 Task: Find accommodations in Fryazevo, Russia, from 7th to 15th July for 6 guests, with a price range of ₹15,000 to ₹20,000, and 3 bedrooms.
Action: Mouse moved to (568, 129)
Screenshot: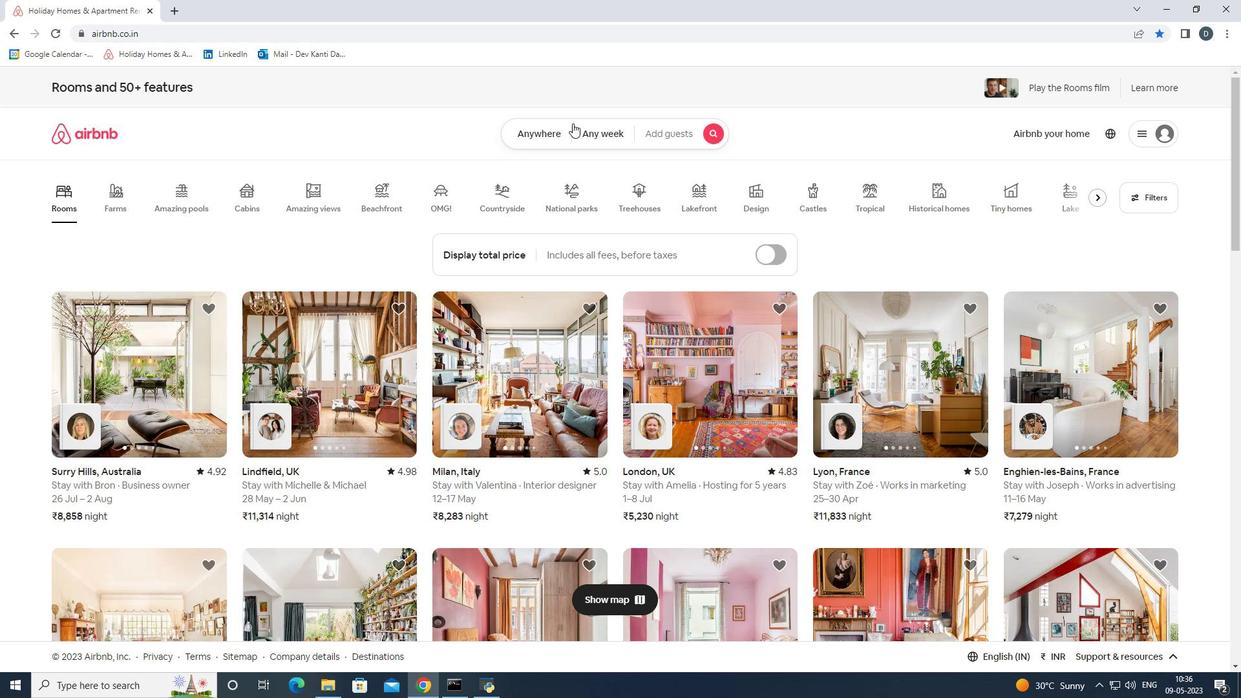 
Action: Mouse pressed left at (568, 129)
Screenshot: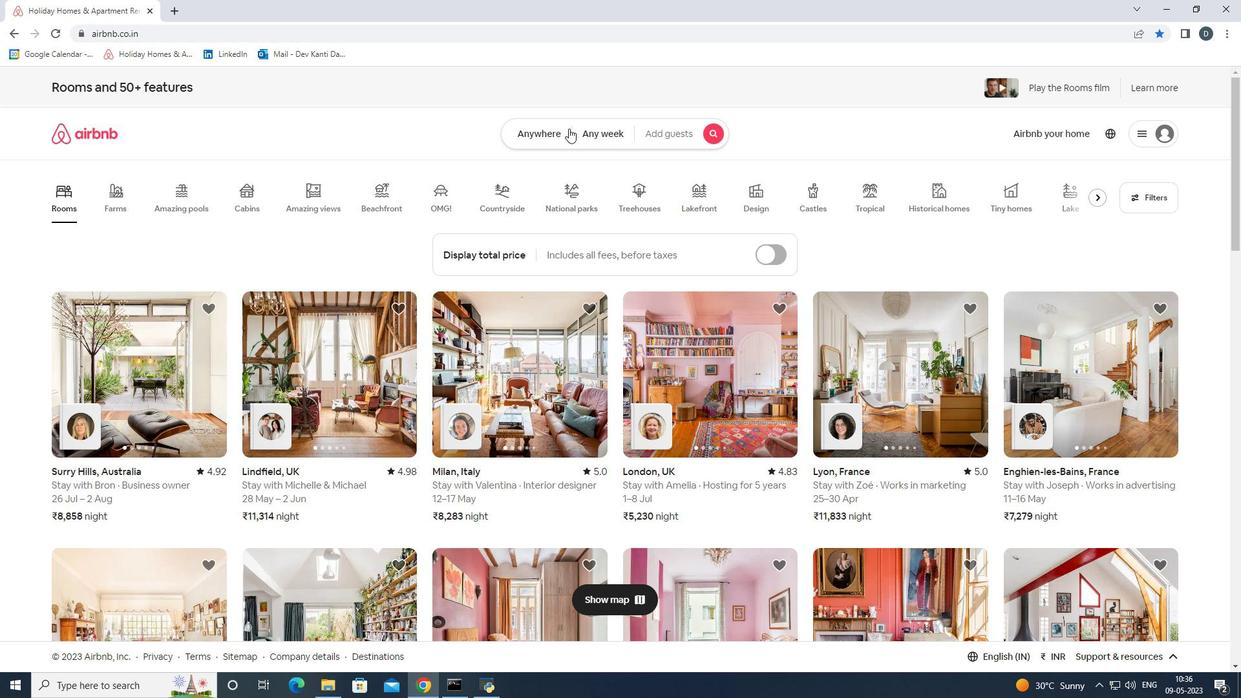 
Action: Mouse moved to (471, 177)
Screenshot: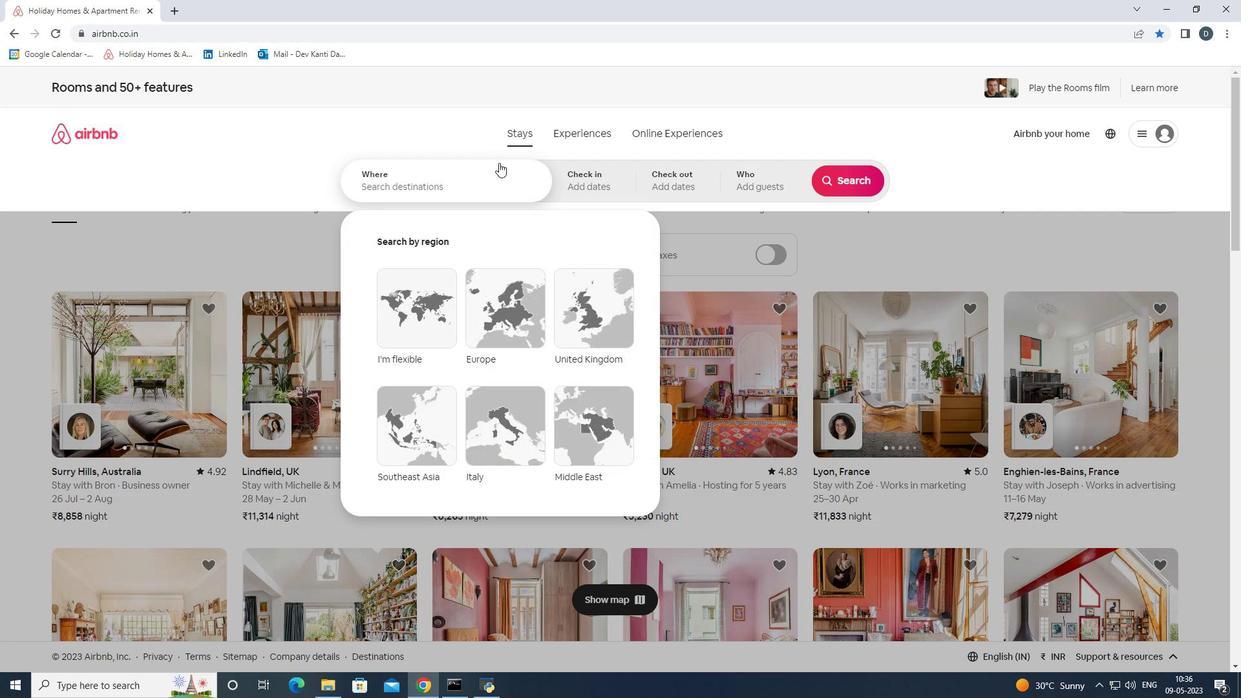 
Action: Mouse pressed left at (471, 177)
Screenshot: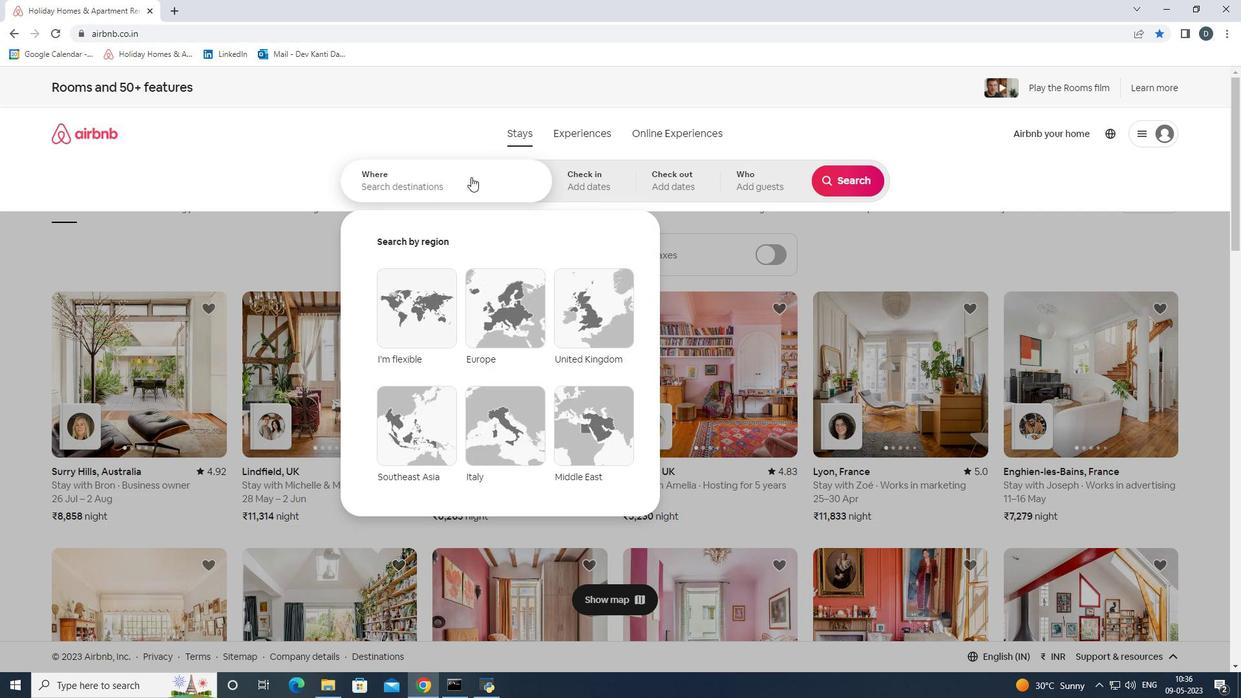 
Action: Mouse moved to (468, 179)
Screenshot: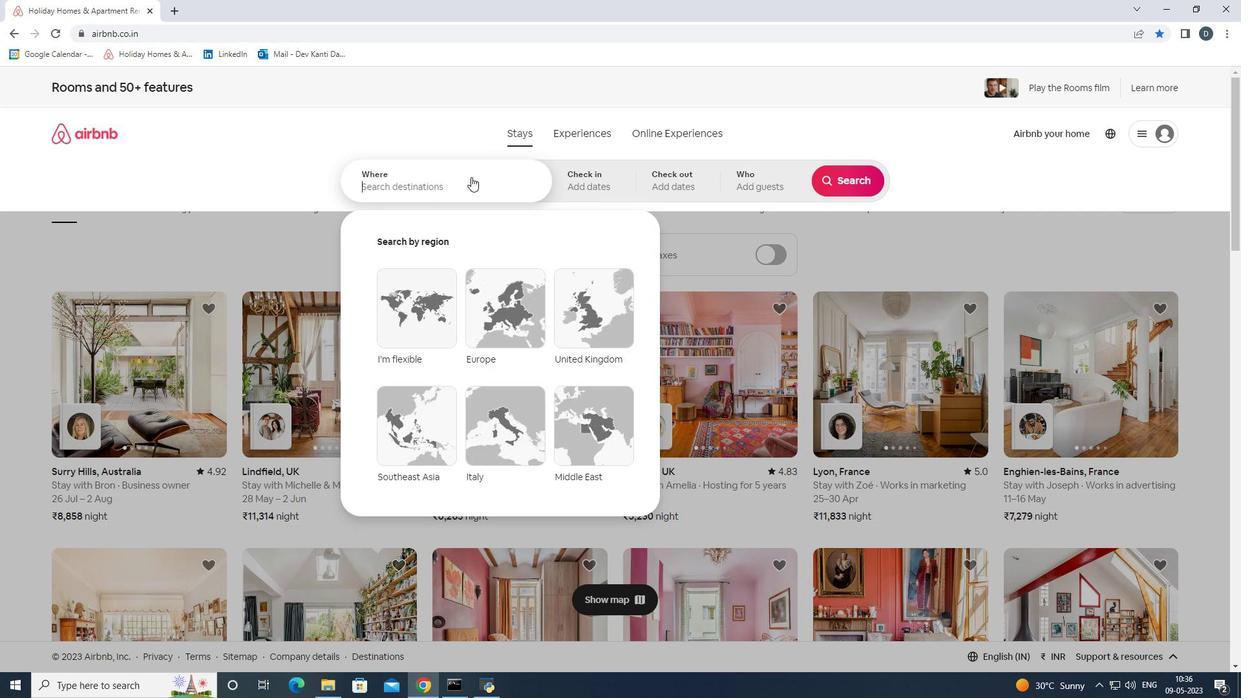 
Action: Key pressed <Key.shift>Fryazevo,<Key.shift>Russia<Key.enter>
Screenshot: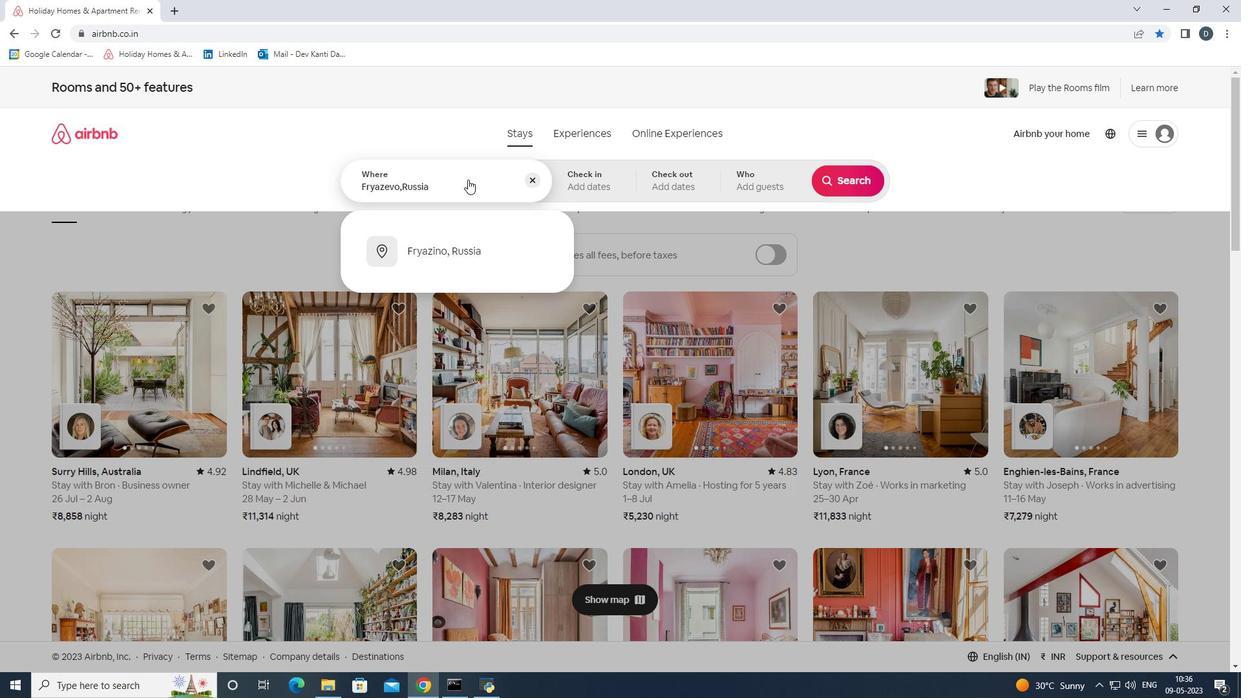 
Action: Mouse moved to (841, 281)
Screenshot: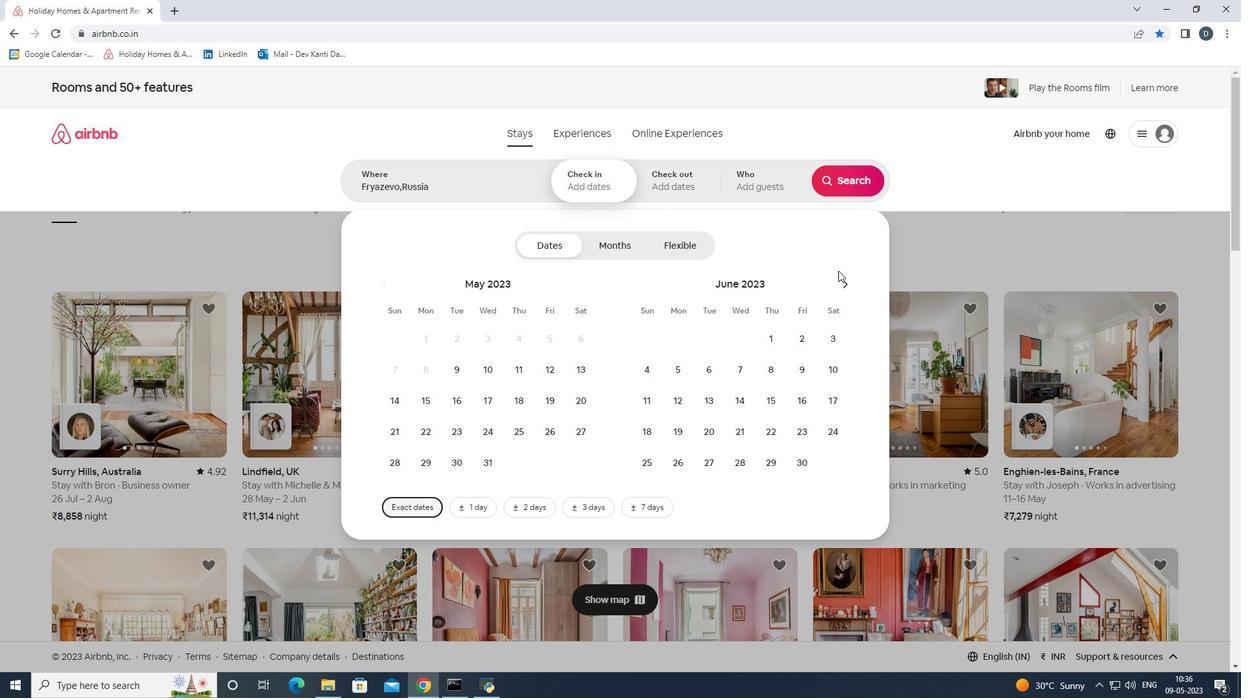 
Action: Mouse pressed left at (841, 281)
Screenshot: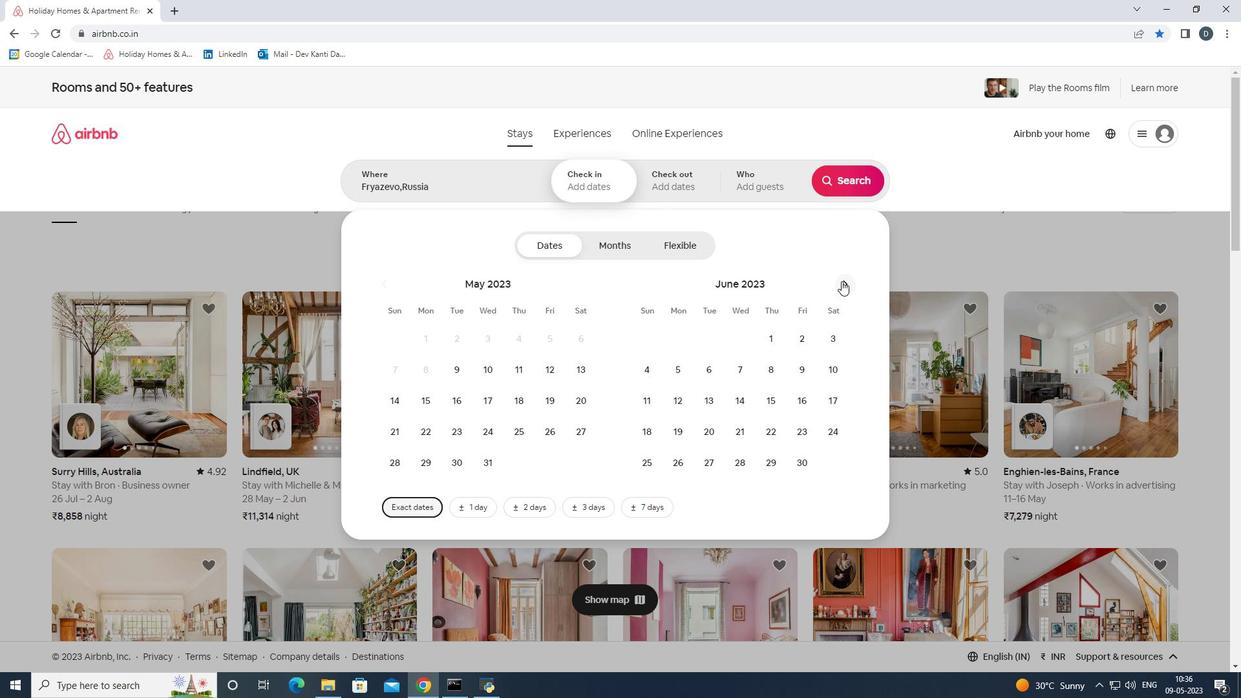 
Action: Mouse moved to (797, 366)
Screenshot: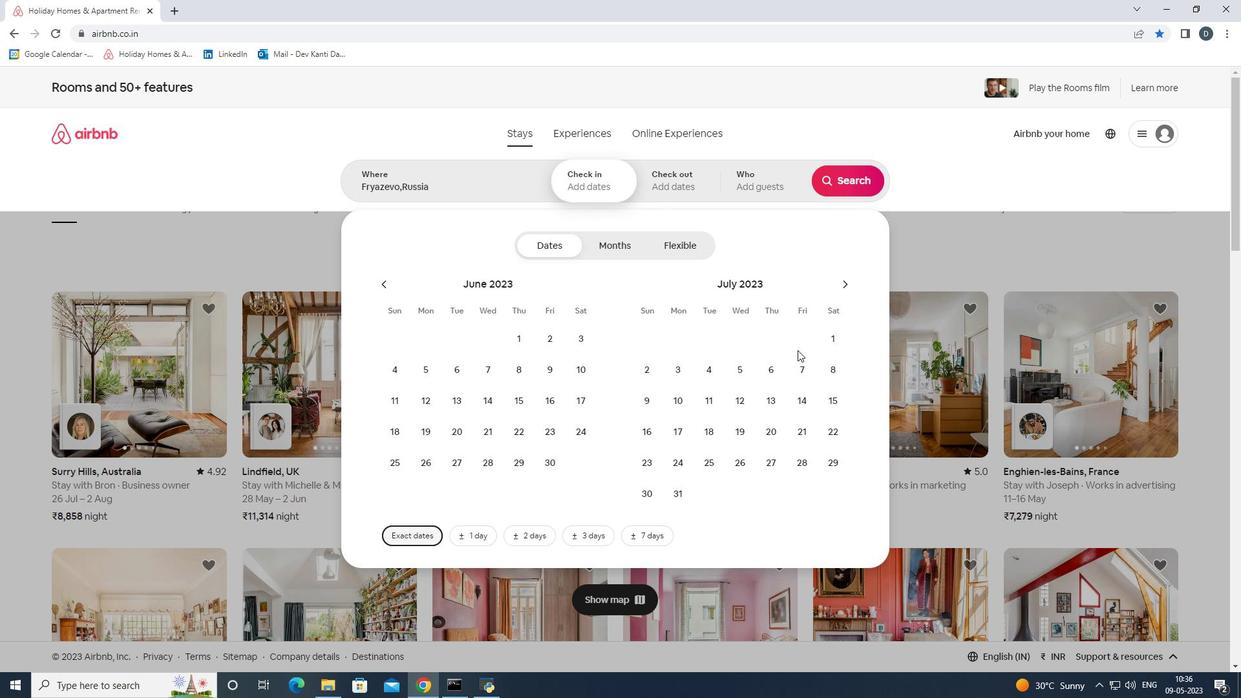 
Action: Mouse pressed left at (797, 366)
Screenshot: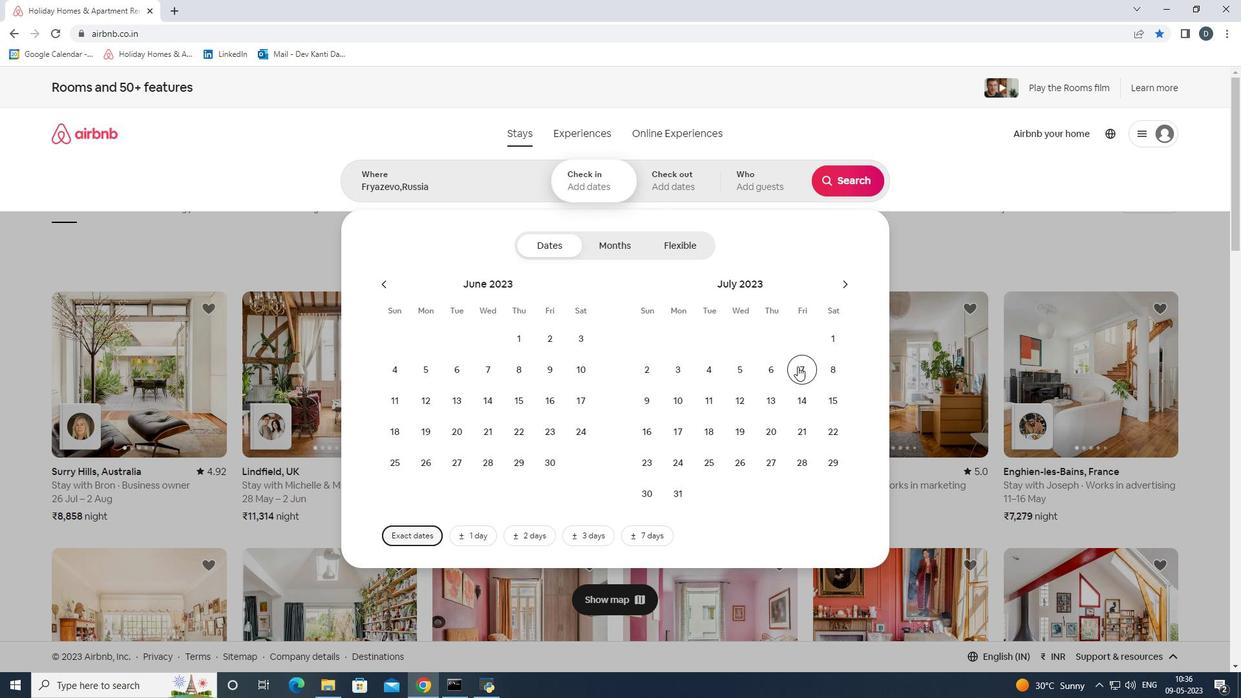 
Action: Mouse moved to (823, 402)
Screenshot: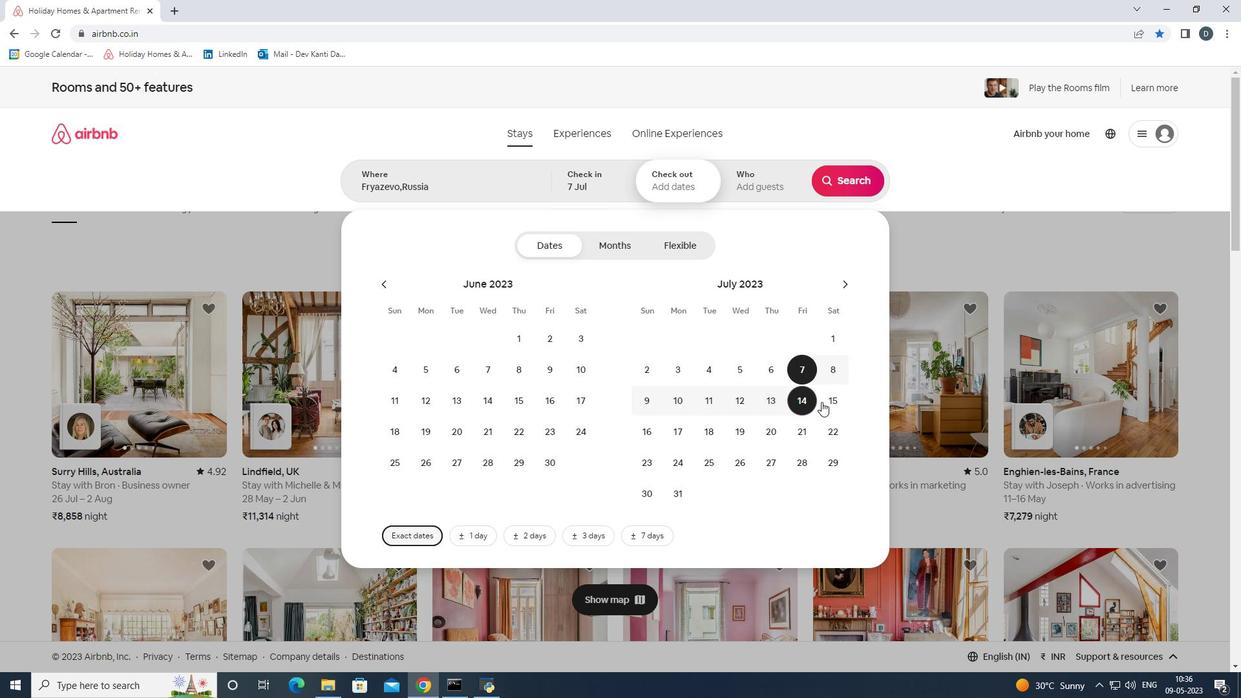 
Action: Mouse pressed left at (823, 402)
Screenshot: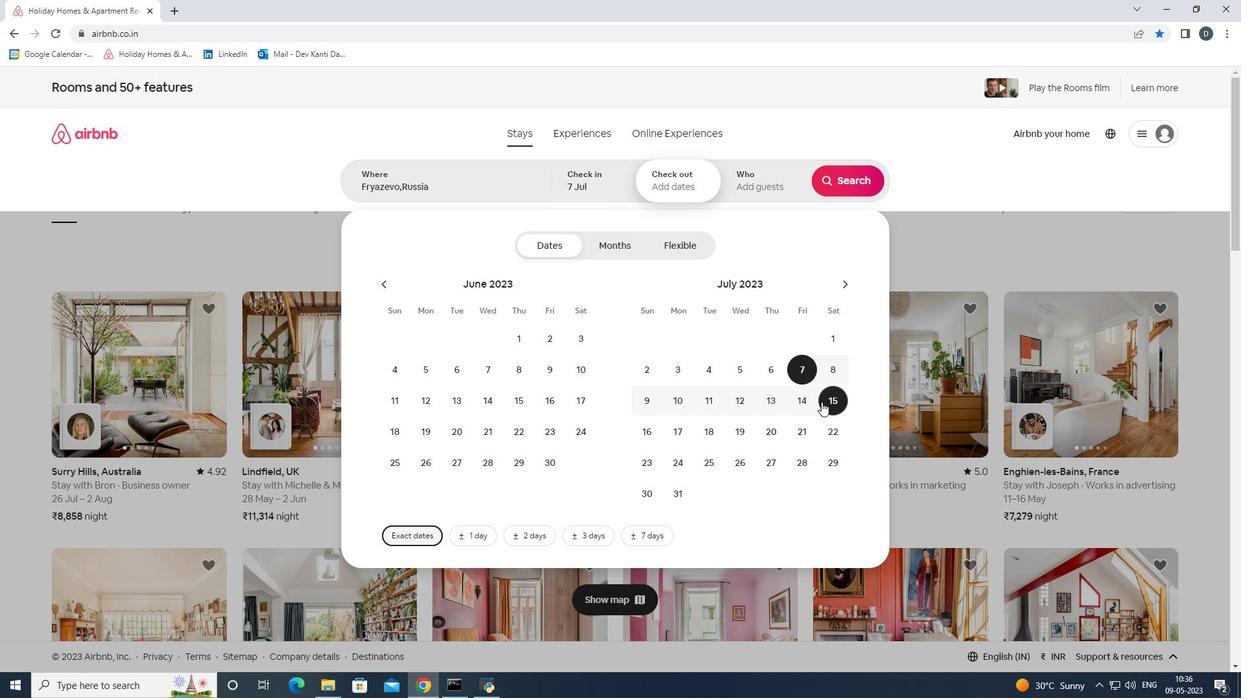 
Action: Mouse moved to (773, 194)
Screenshot: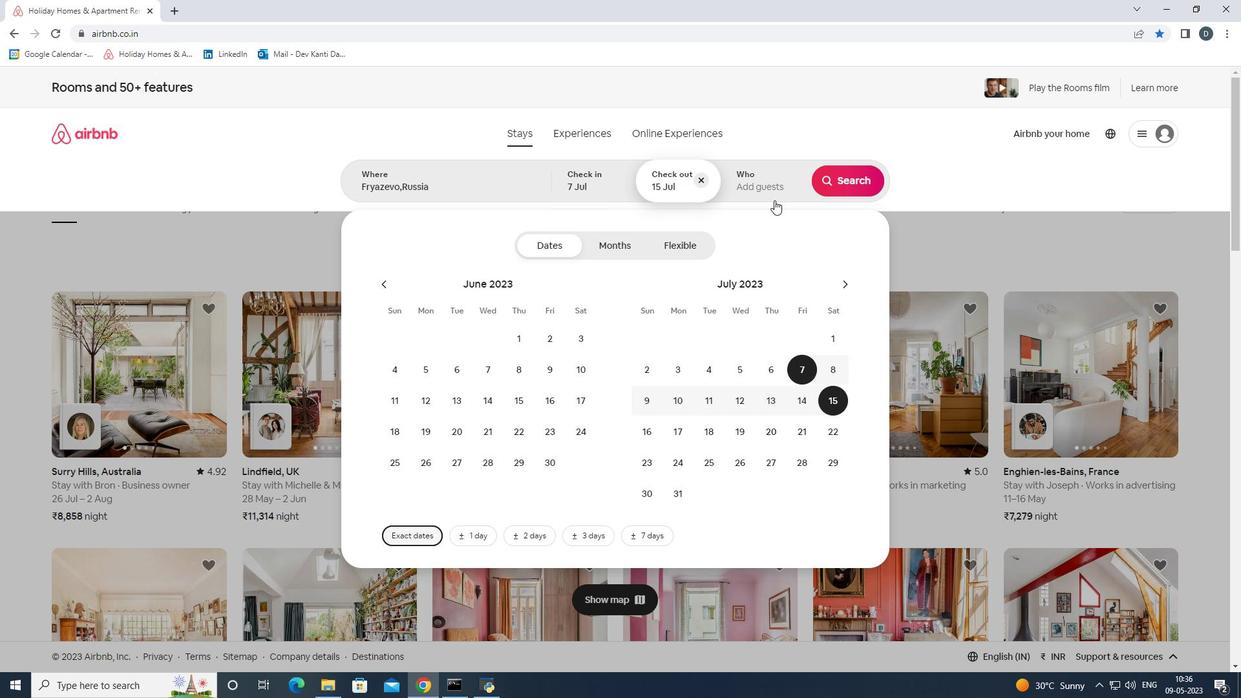 
Action: Mouse pressed left at (773, 194)
Screenshot: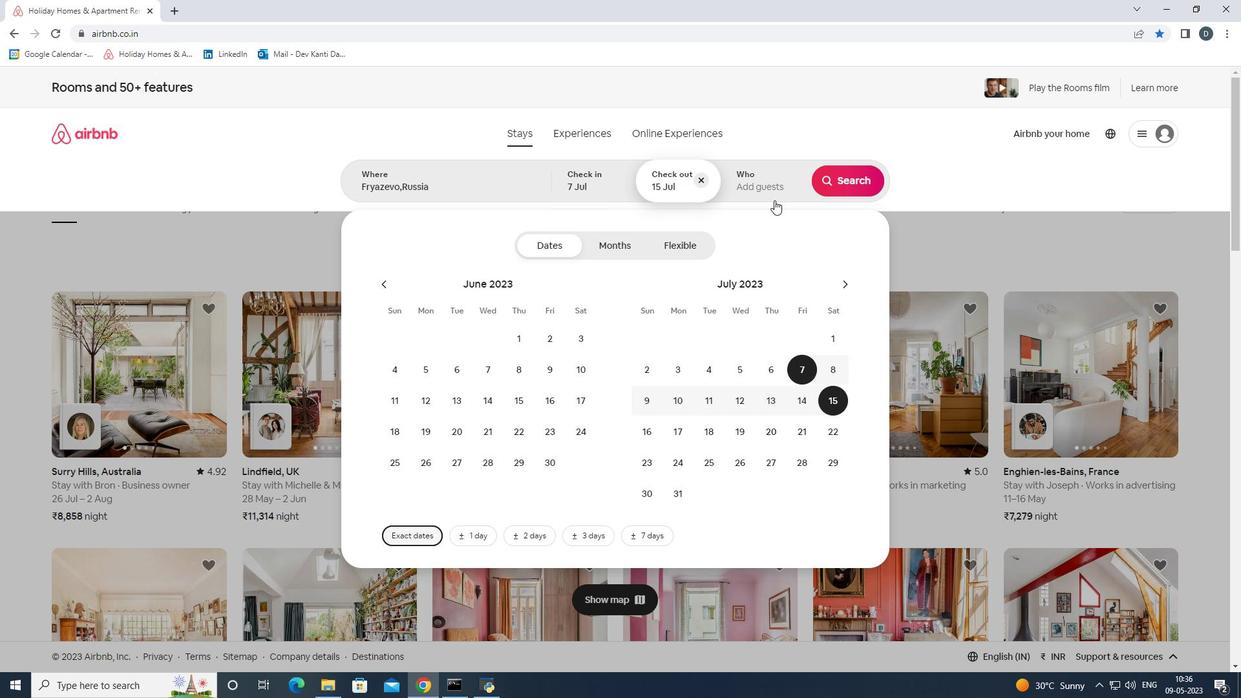 
Action: Mouse moved to (846, 255)
Screenshot: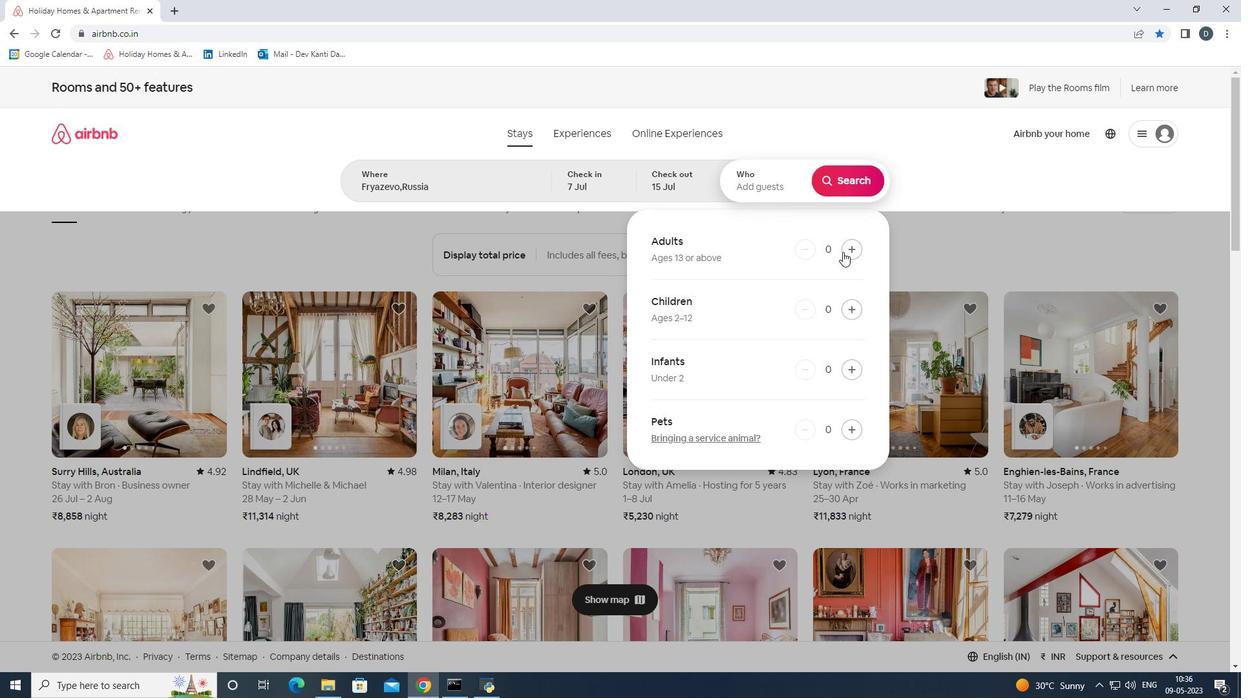 
Action: Mouse pressed left at (846, 255)
Screenshot: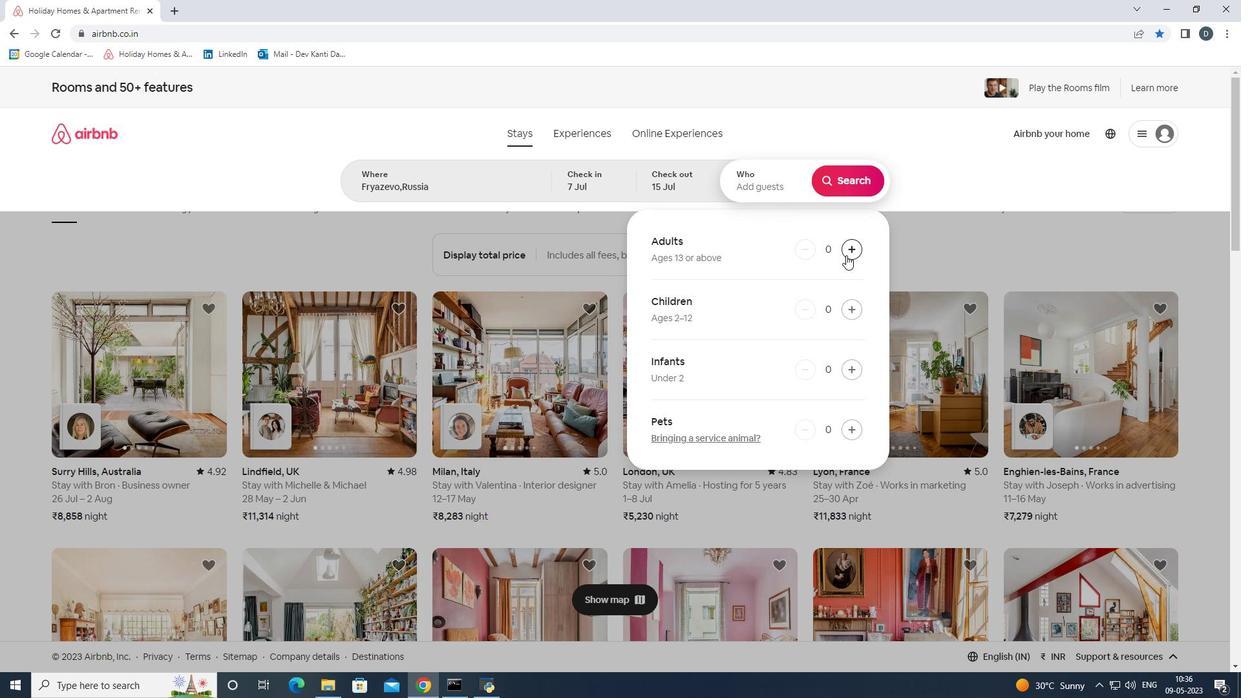 
Action: Mouse moved to (846, 255)
Screenshot: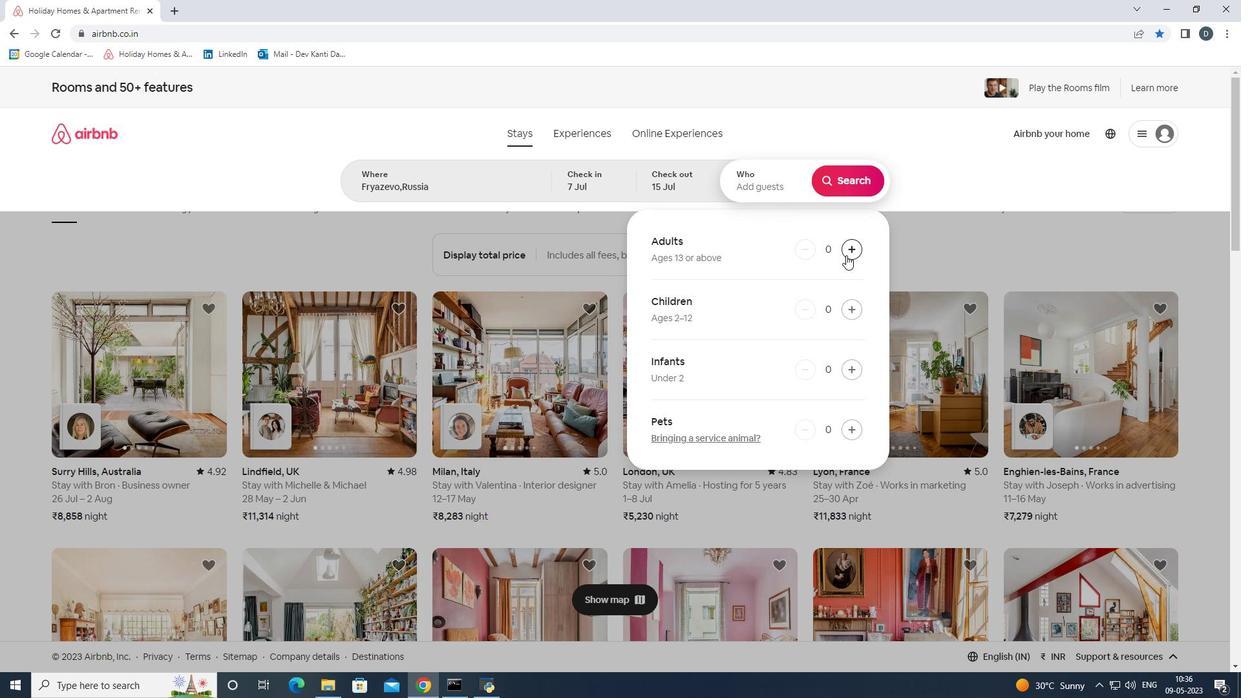 
Action: Mouse pressed left at (846, 255)
Screenshot: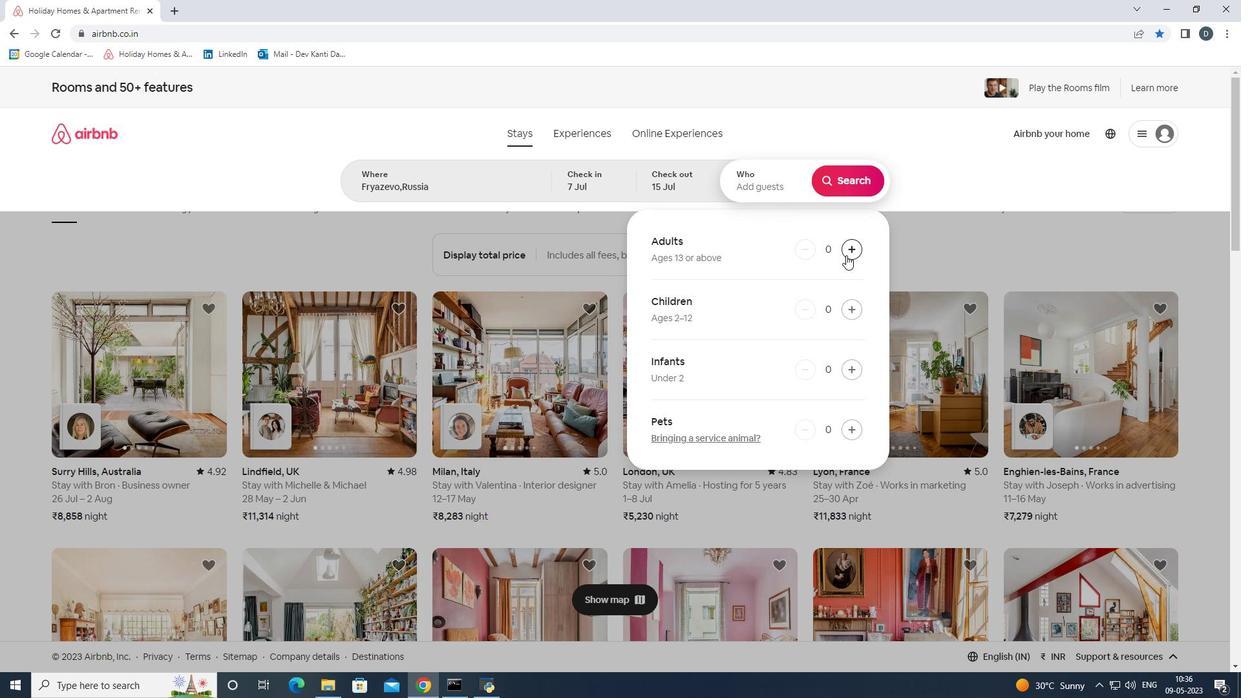 
Action: Mouse pressed left at (846, 255)
Screenshot: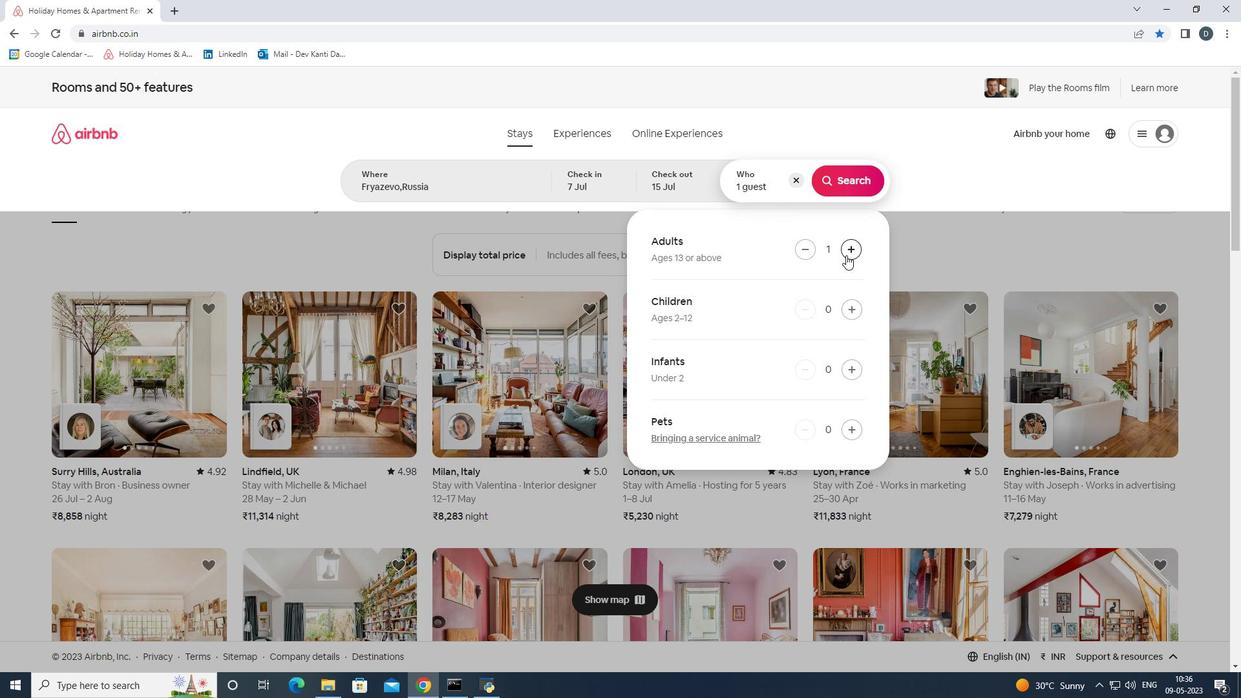 
Action: Mouse moved to (847, 255)
Screenshot: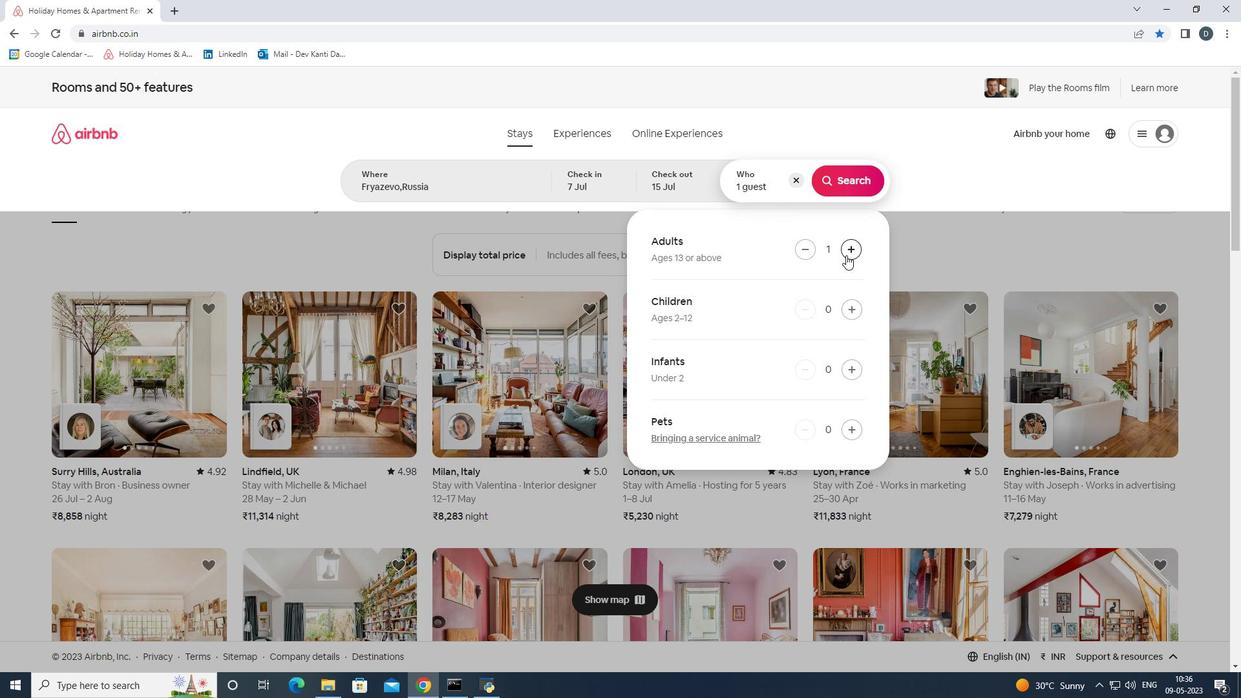 
Action: Mouse pressed left at (847, 255)
Screenshot: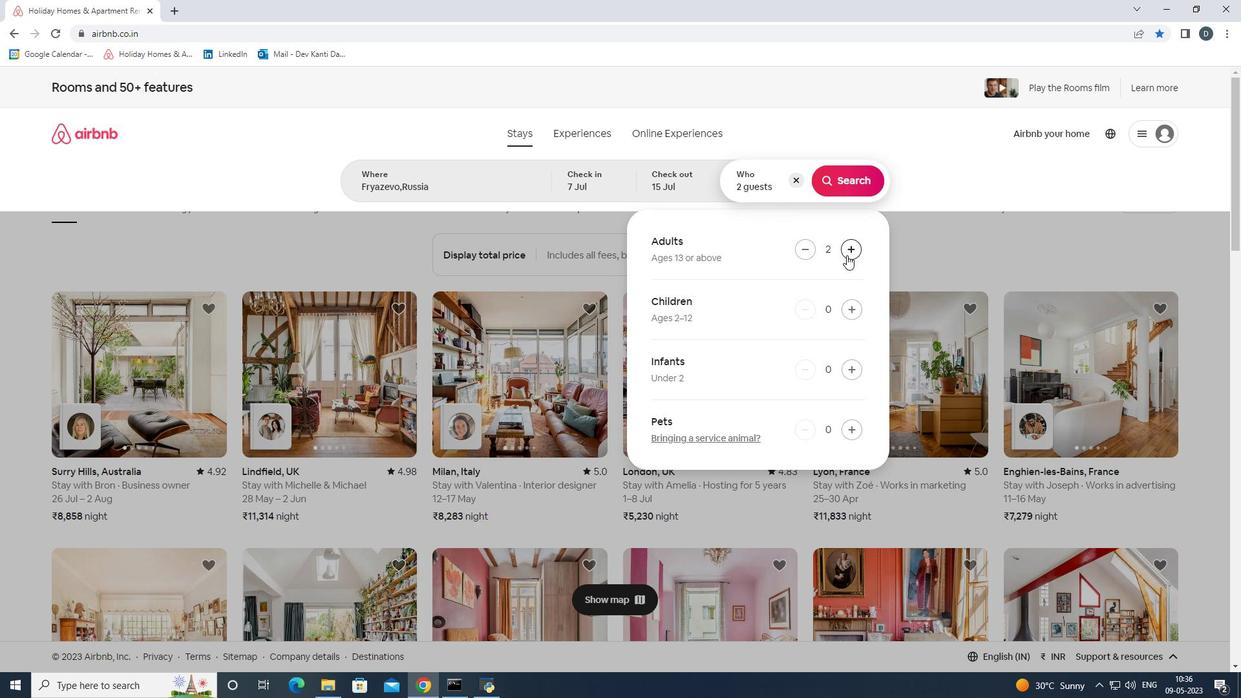 
Action: Mouse pressed left at (847, 255)
Screenshot: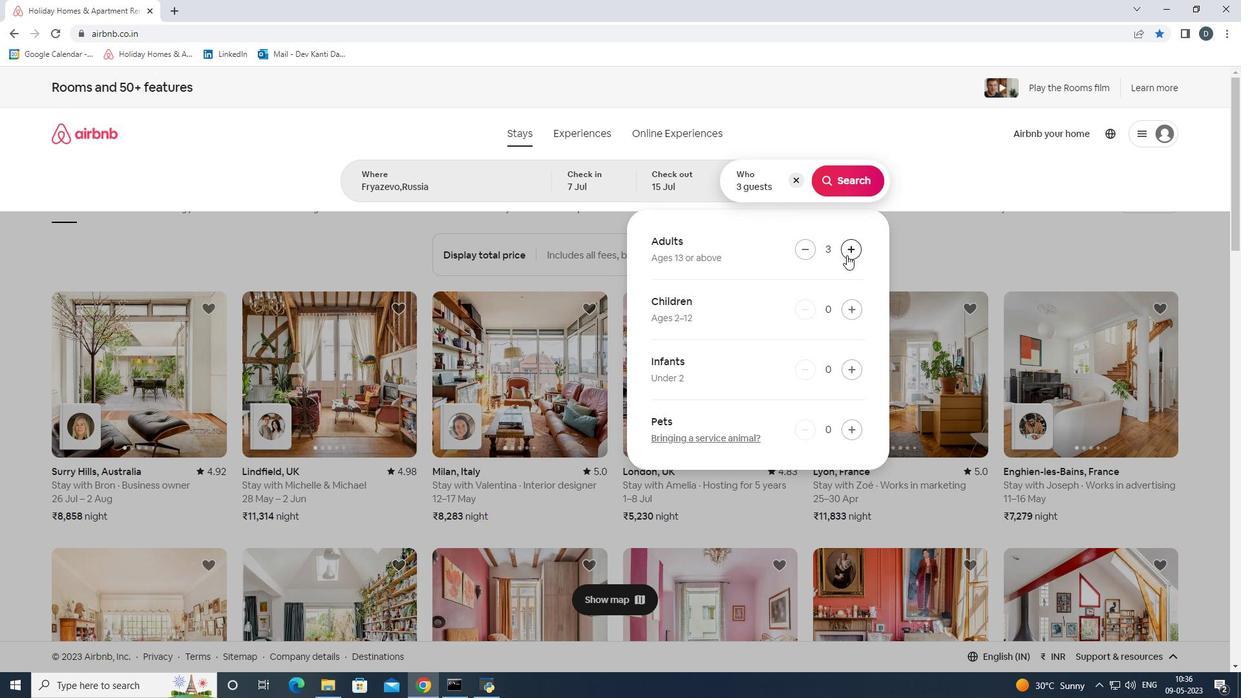 
Action: Mouse pressed left at (847, 255)
Screenshot: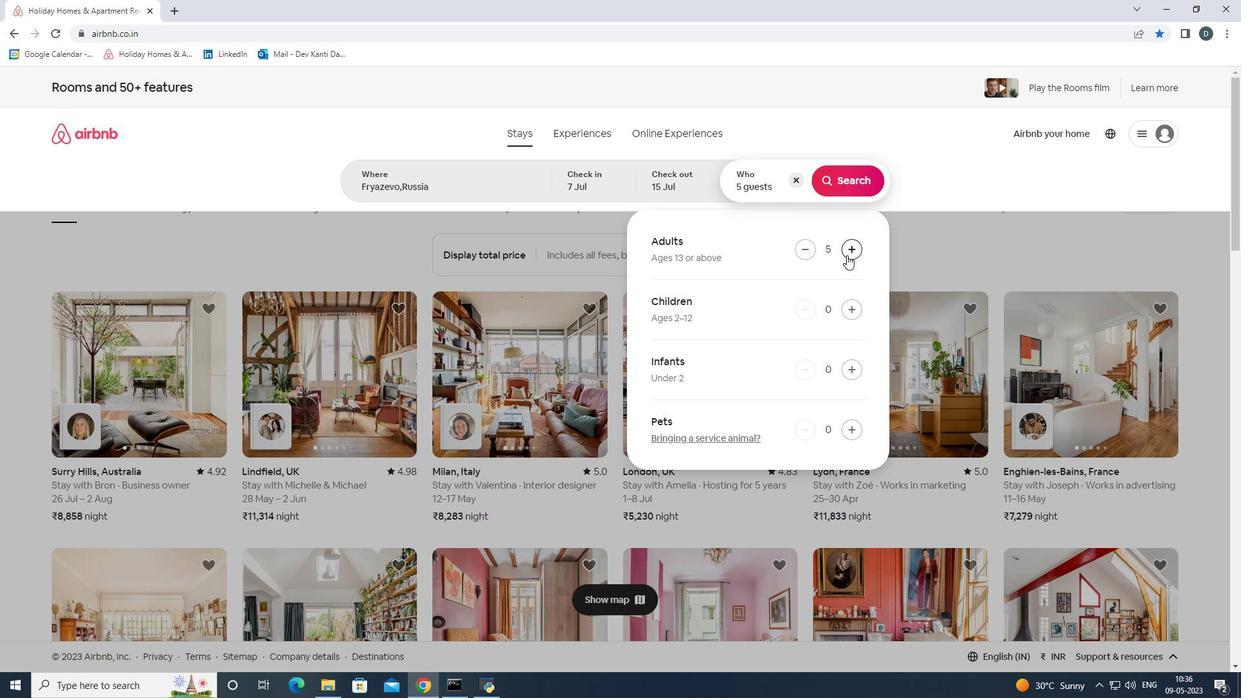 
Action: Mouse moved to (843, 188)
Screenshot: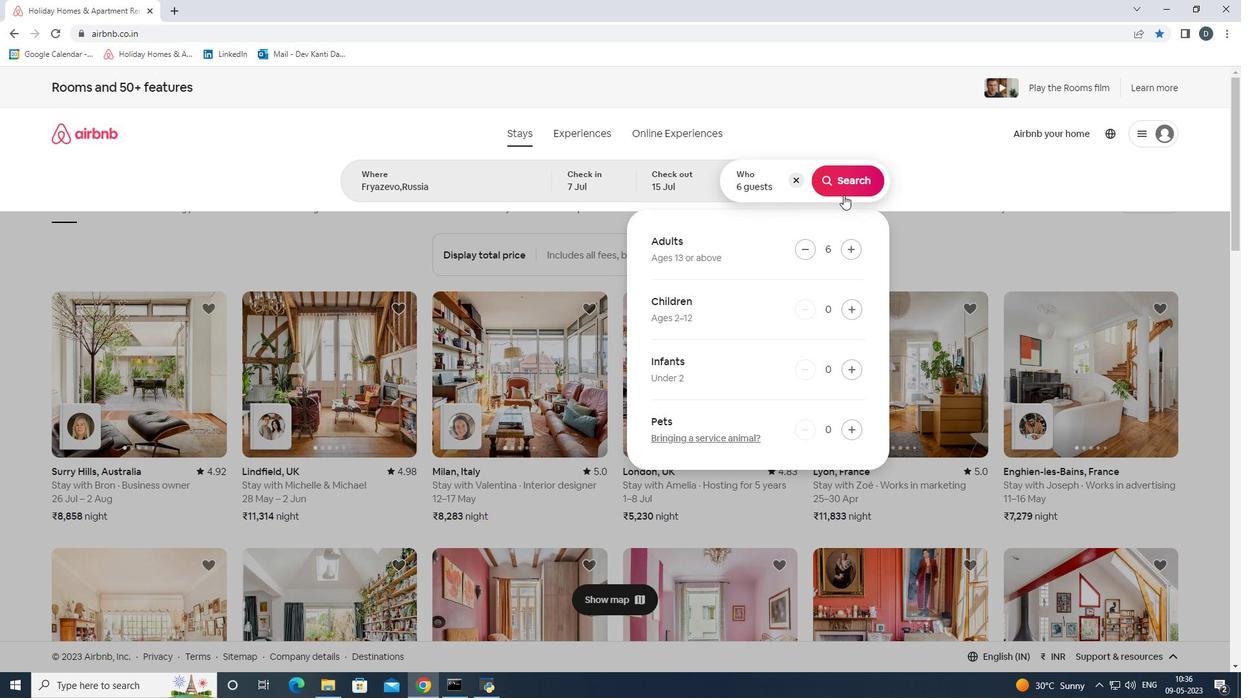 
Action: Mouse pressed left at (843, 188)
Screenshot: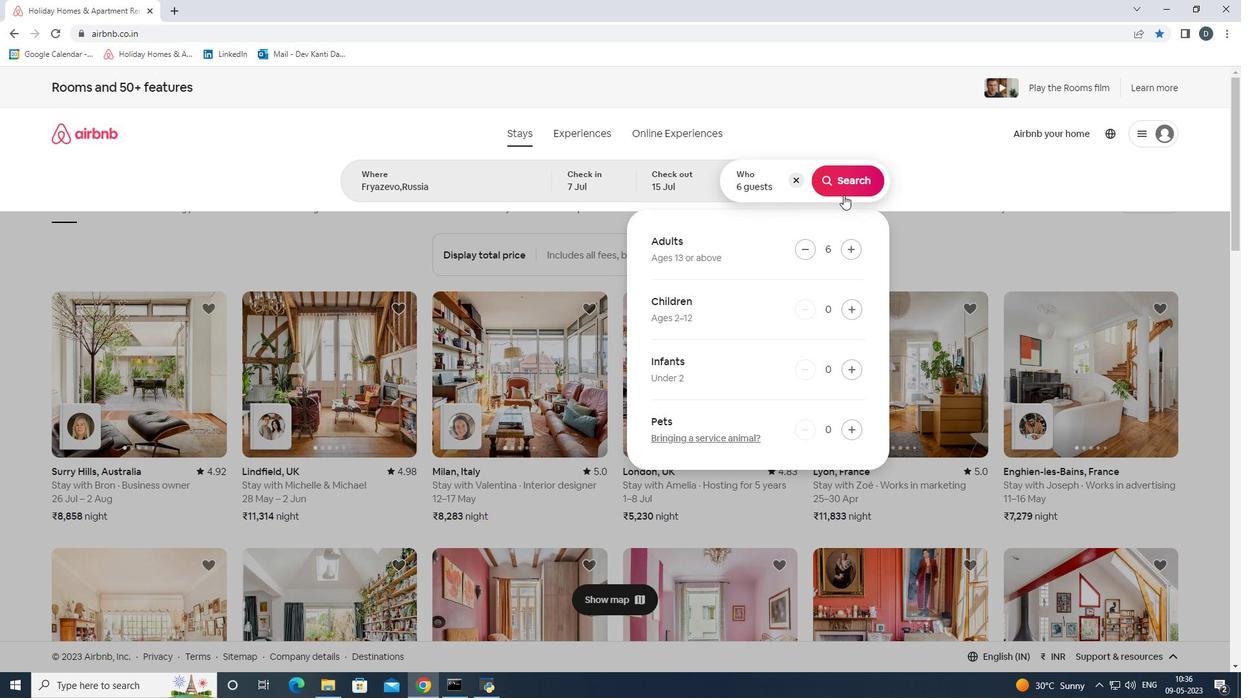 
Action: Mouse moved to (1176, 144)
Screenshot: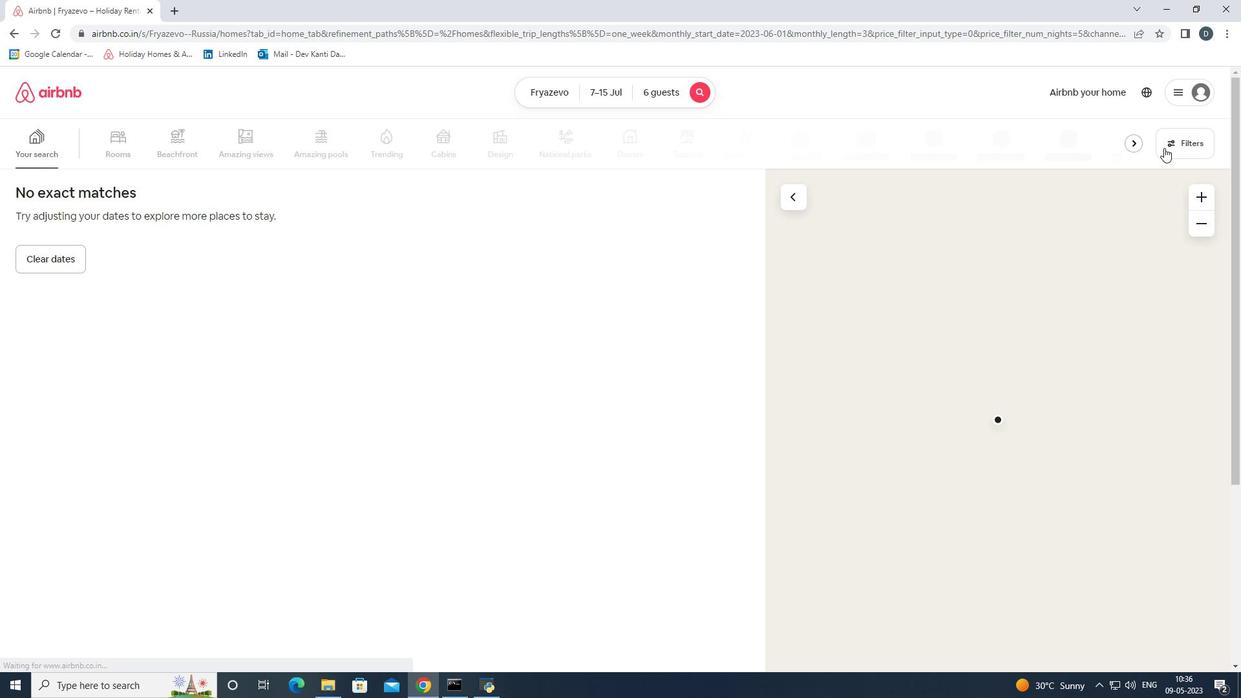 
Action: Mouse pressed left at (1176, 144)
Screenshot: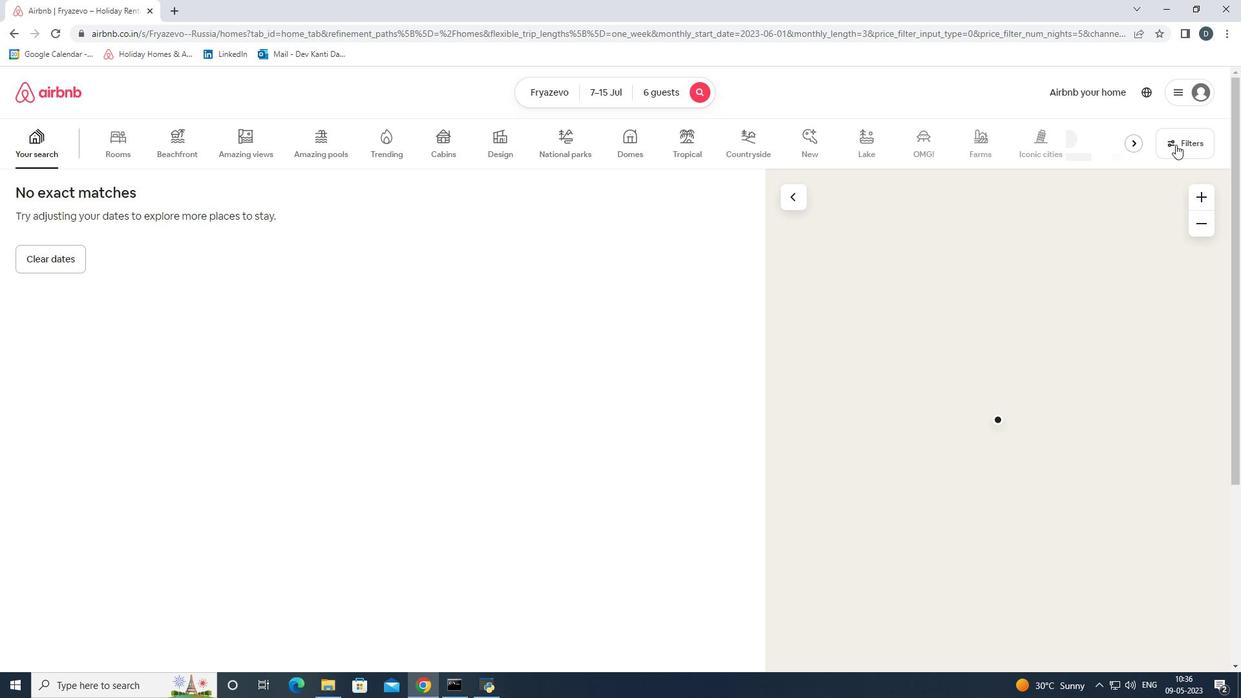 
Action: Mouse moved to (484, 463)
Screenshot: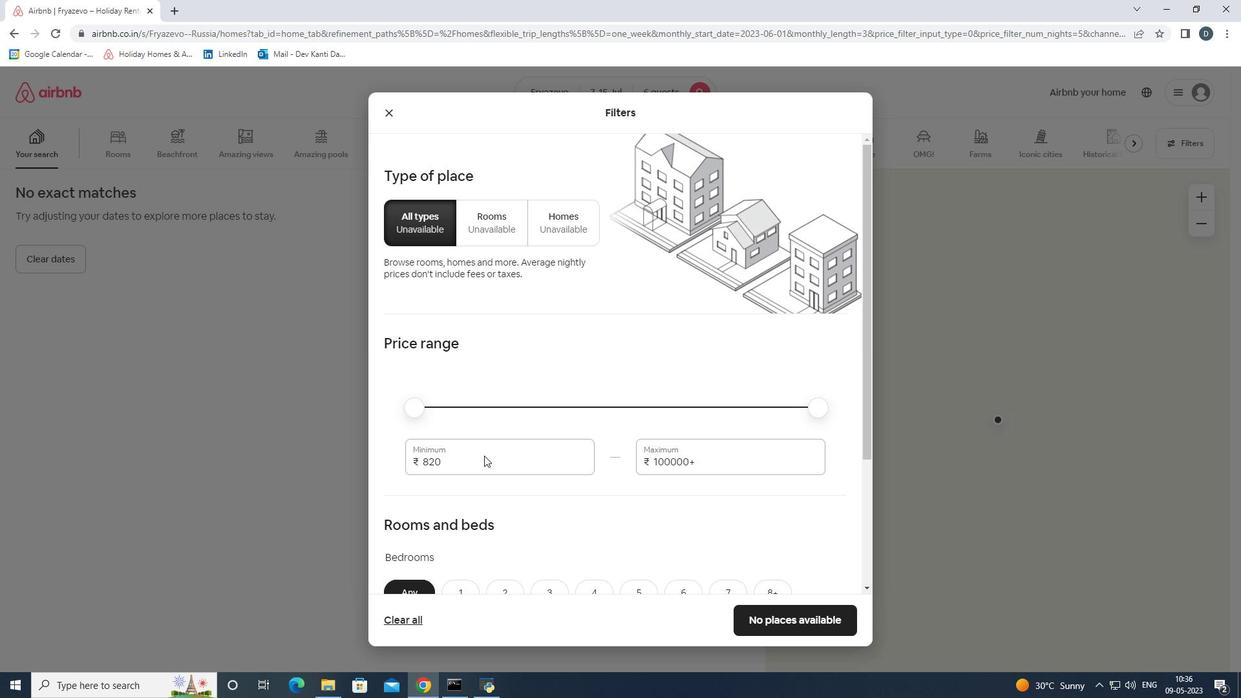 
Action: Mouse pressed left at (484, 463)
Screenshot: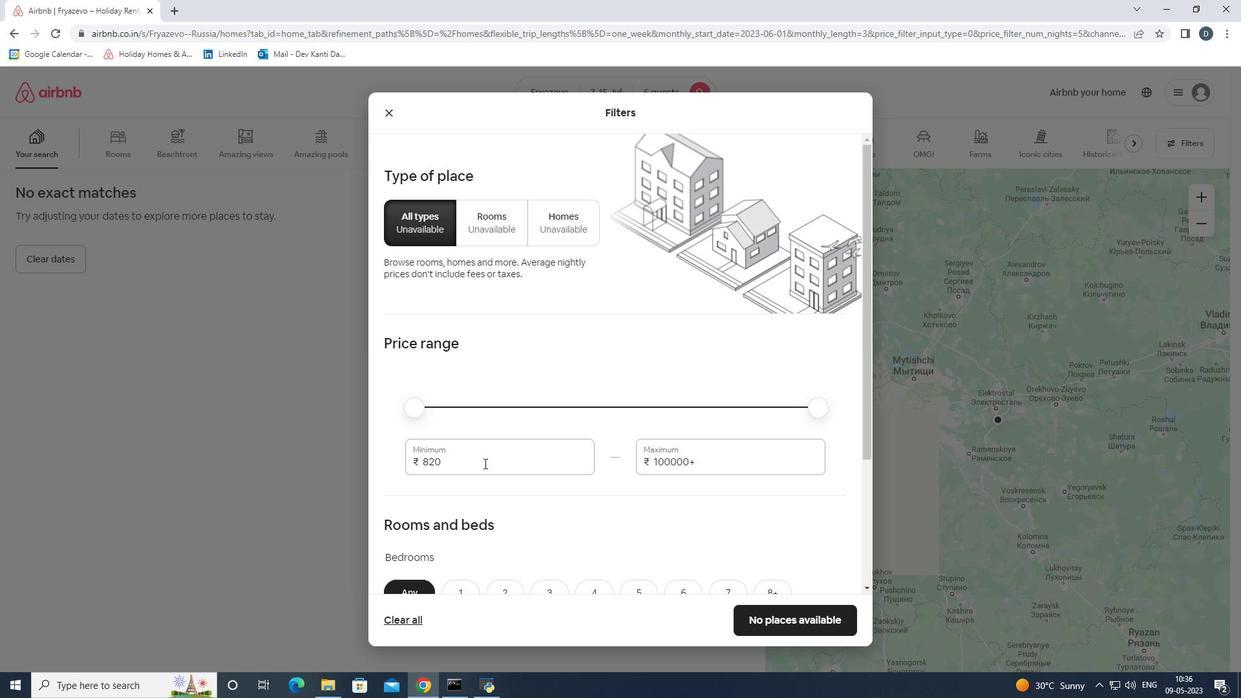 
Action: Mouse pressed left at (484, 463)
Screenshot: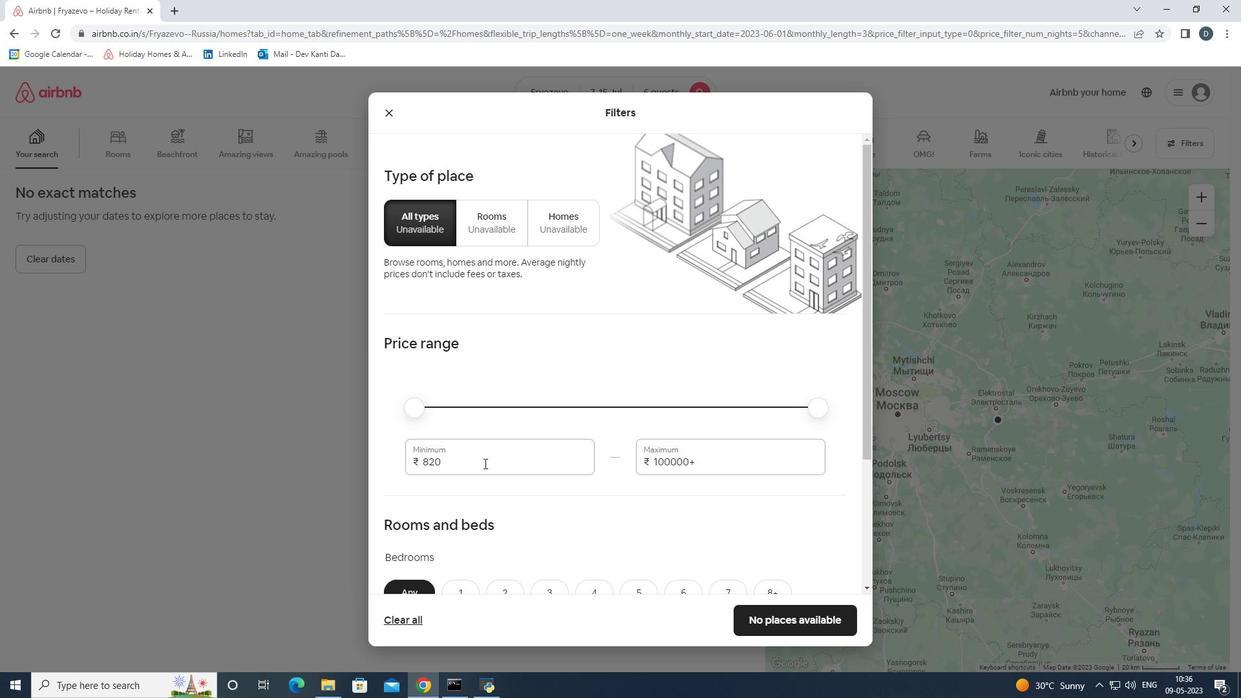 
Action: Mouse moved to (455, 457)
Screenshot: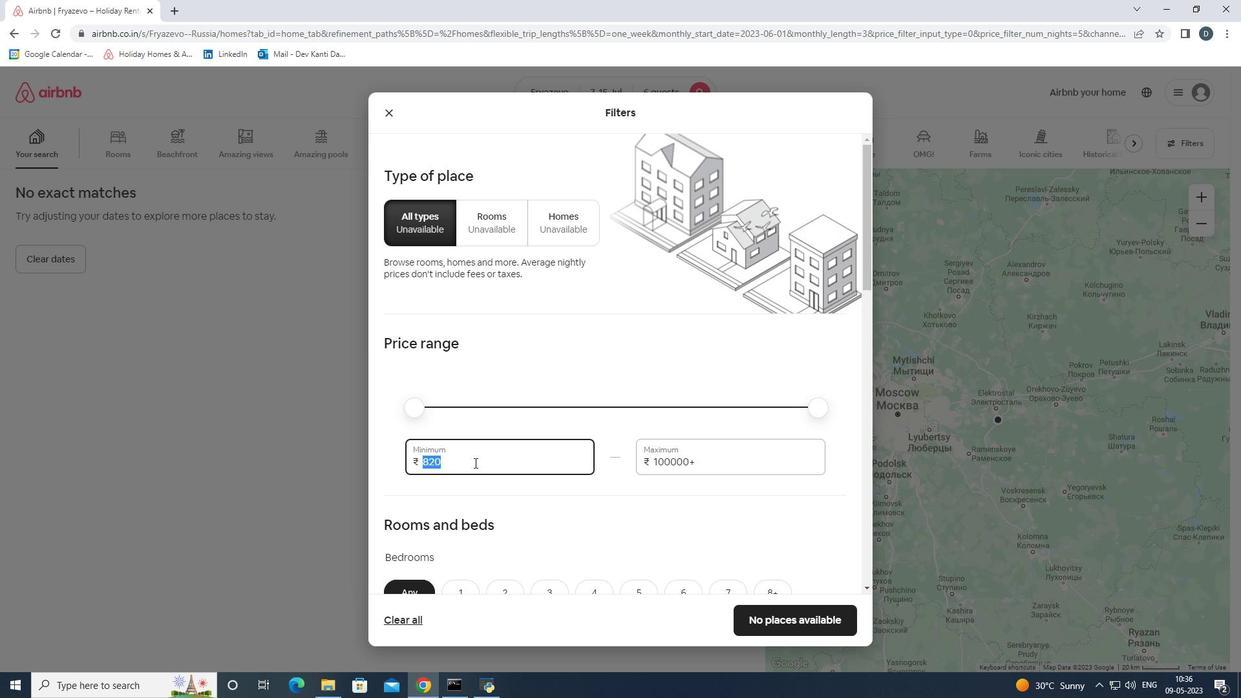 
Action: Key pressed 15000<Key.tab>2000
Screenshot: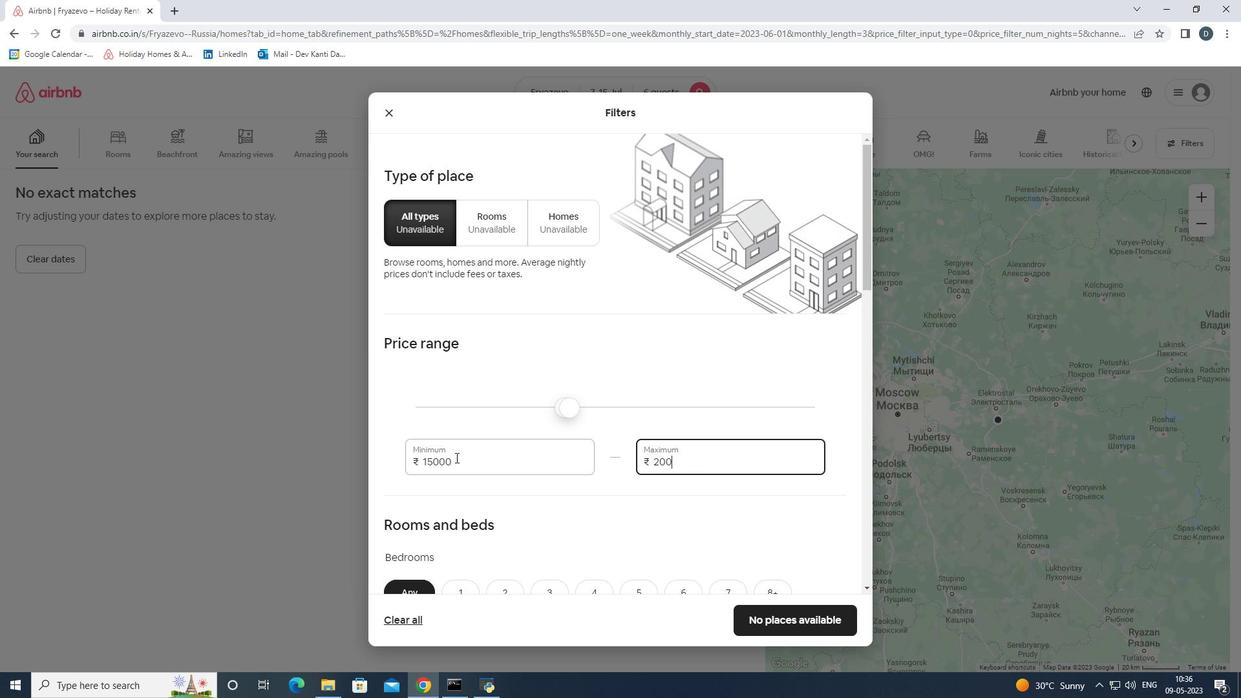 
Action: Mouse moved to (483, 427)
Screenshot: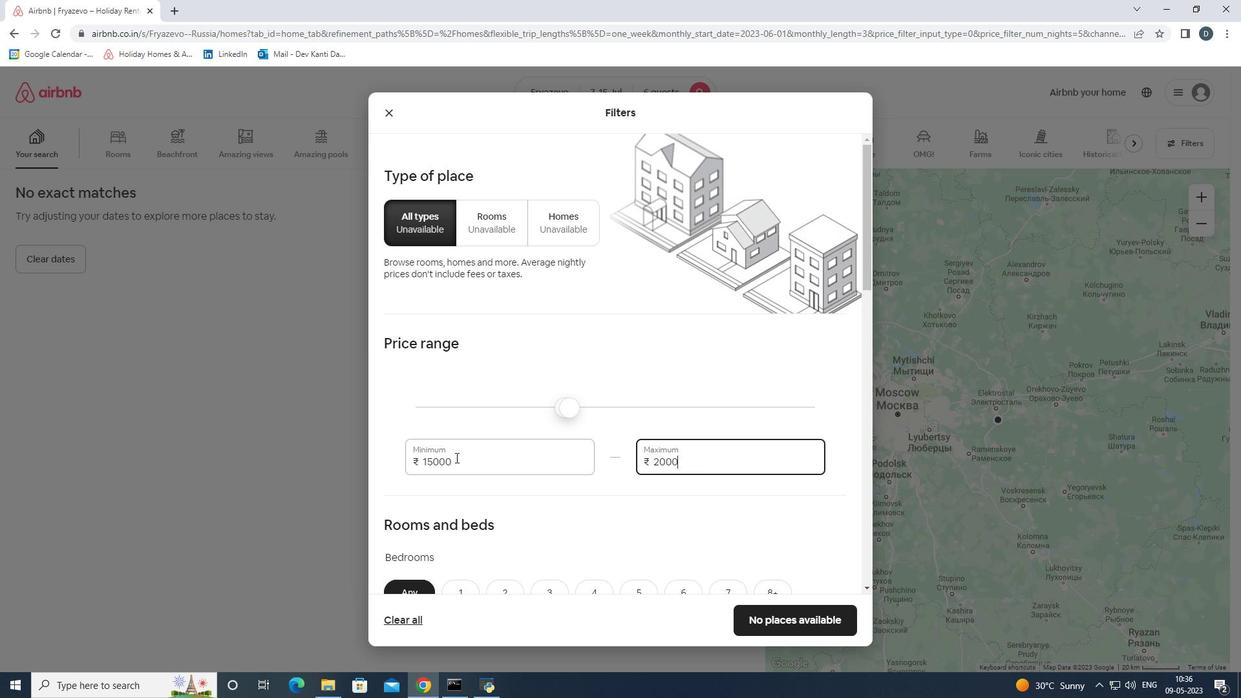 
Action: Key pressed 0
Screenshot: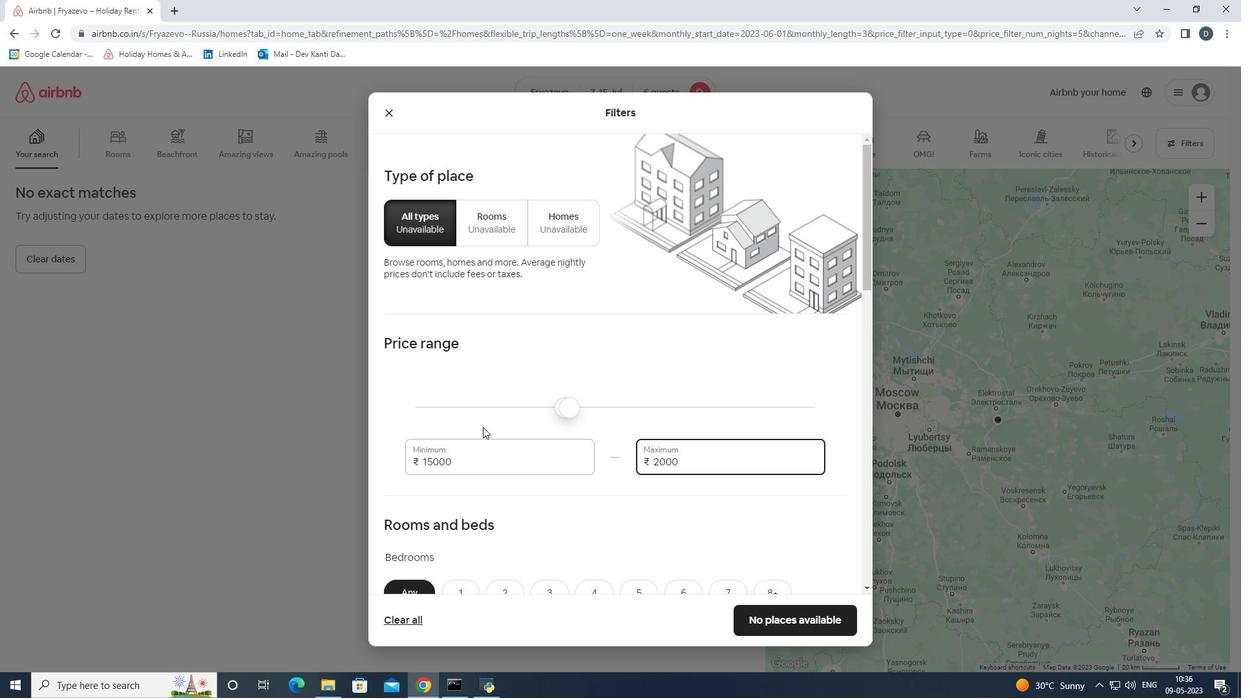
Action: Mouse moved to (576, 311)
Screenshot: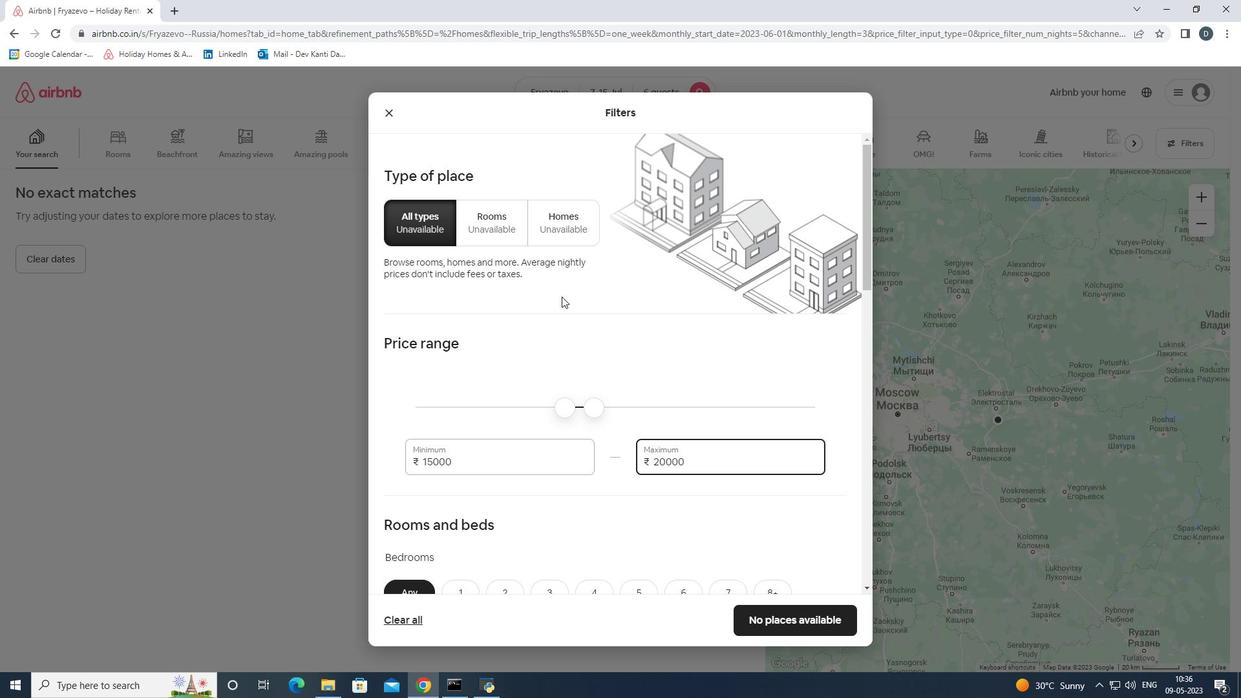
Action: Mouse scrolled (576, 311) with delta (0, 0)
Screenshot: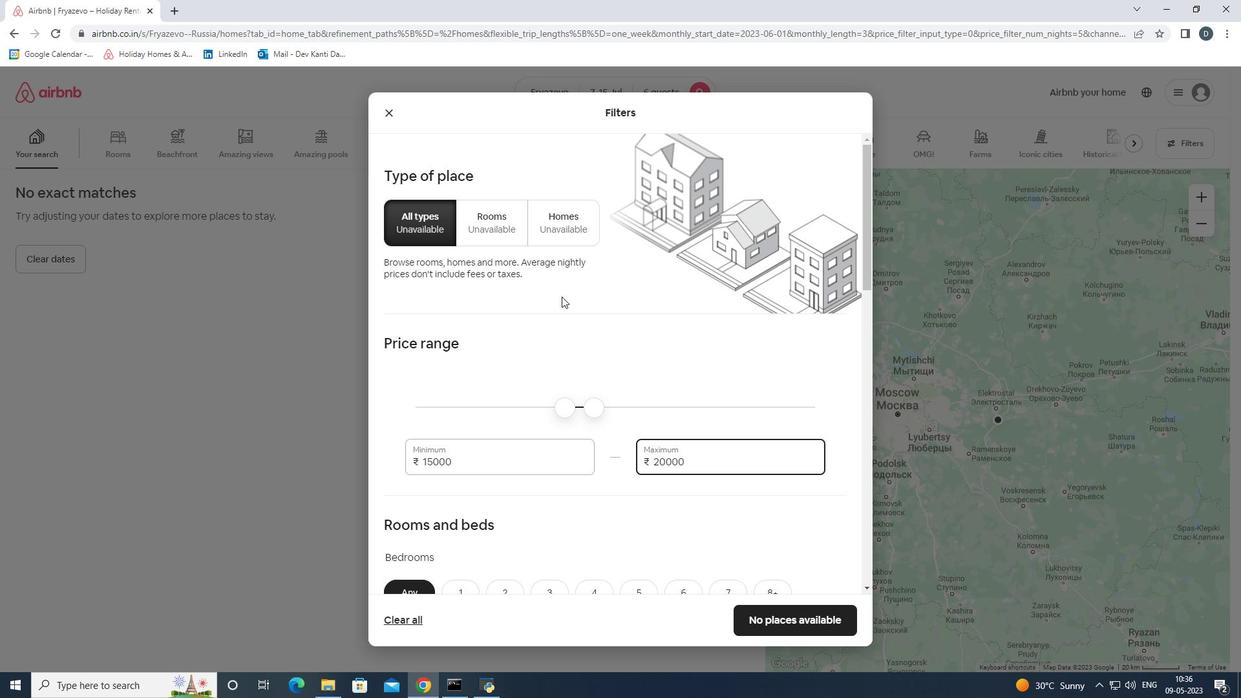 
Action: Mouse moved to (578, 314)
Screenshot: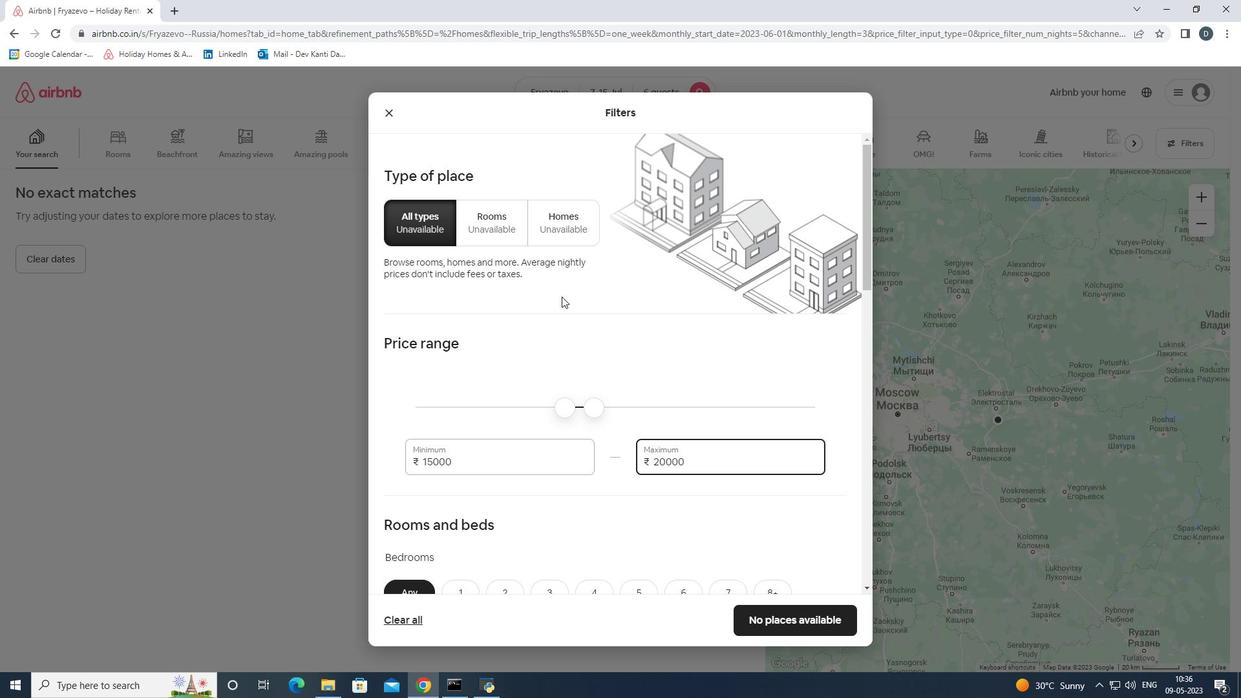 
Action: Mouse scrolled (578, 314) with delta (0, 0)
Screenshot: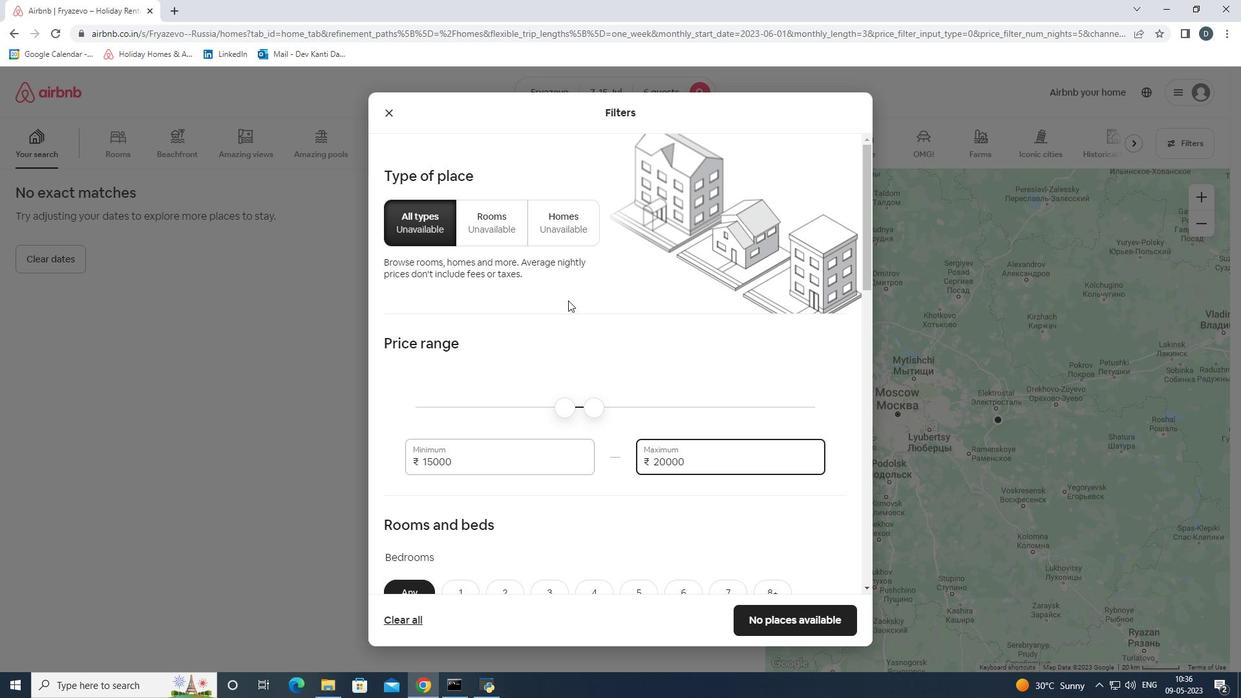 
Action: Mouse moved to (579, 317)
Screenshot: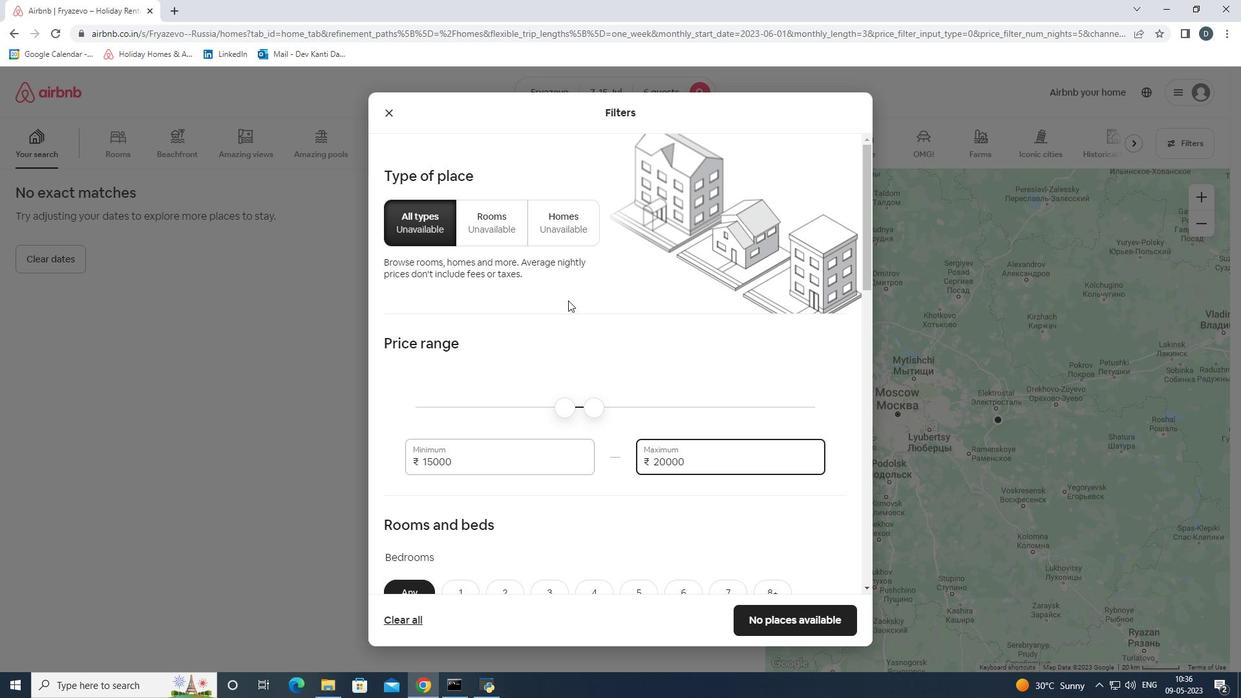 
Action: Mouse scrolled (579, 316) with delta (0, 0)
Screenshot: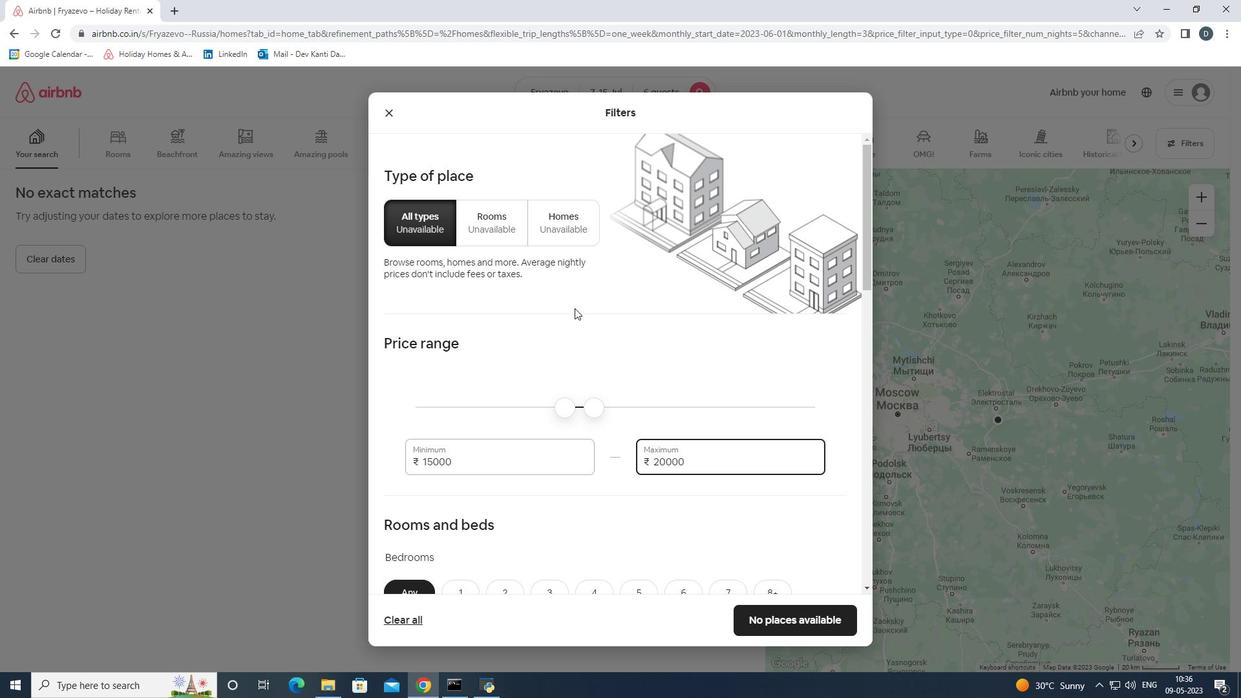 
Action: Mouse moved to (550, 402)
Screenshot: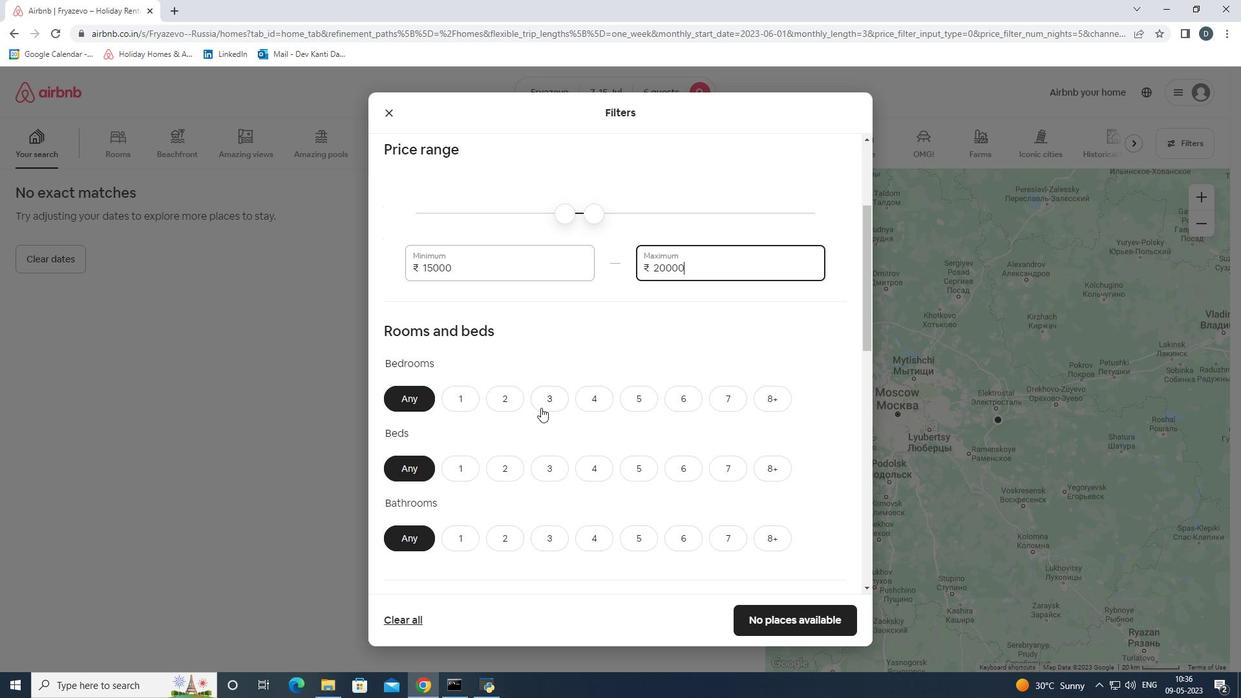 
Action: Mouse pressed left at (550, 402)
Screenshot: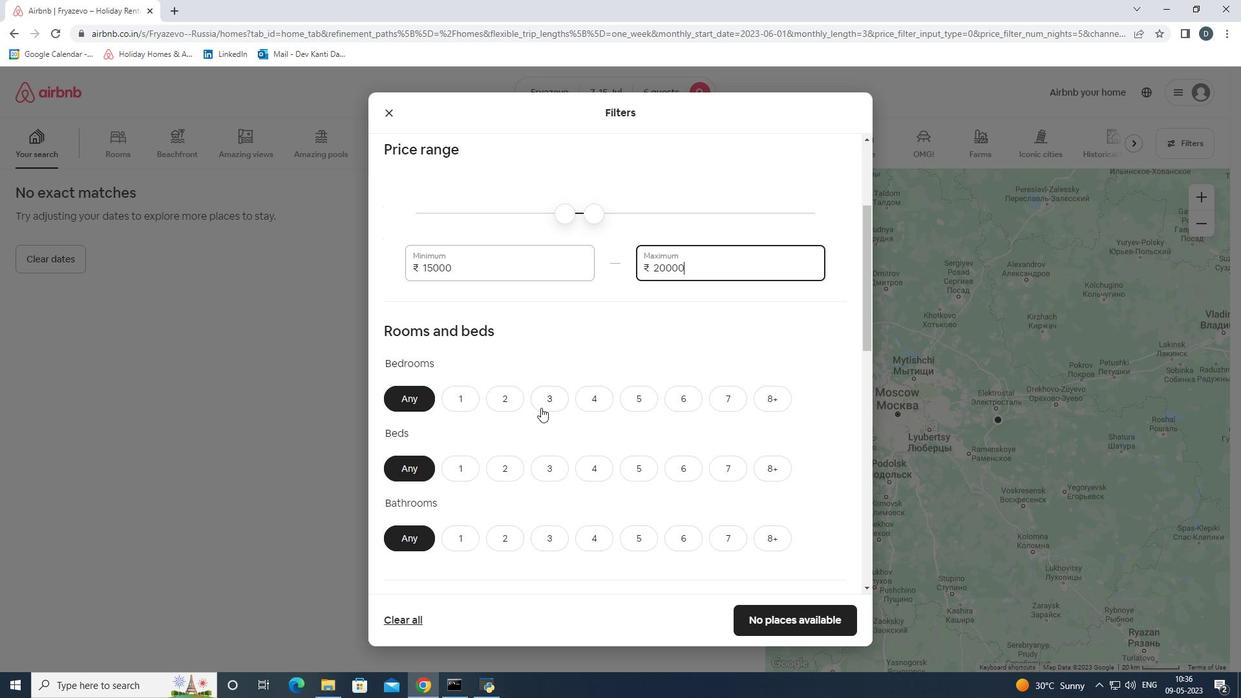 
Action: Mouse moved to (556, 472)
Screenshot: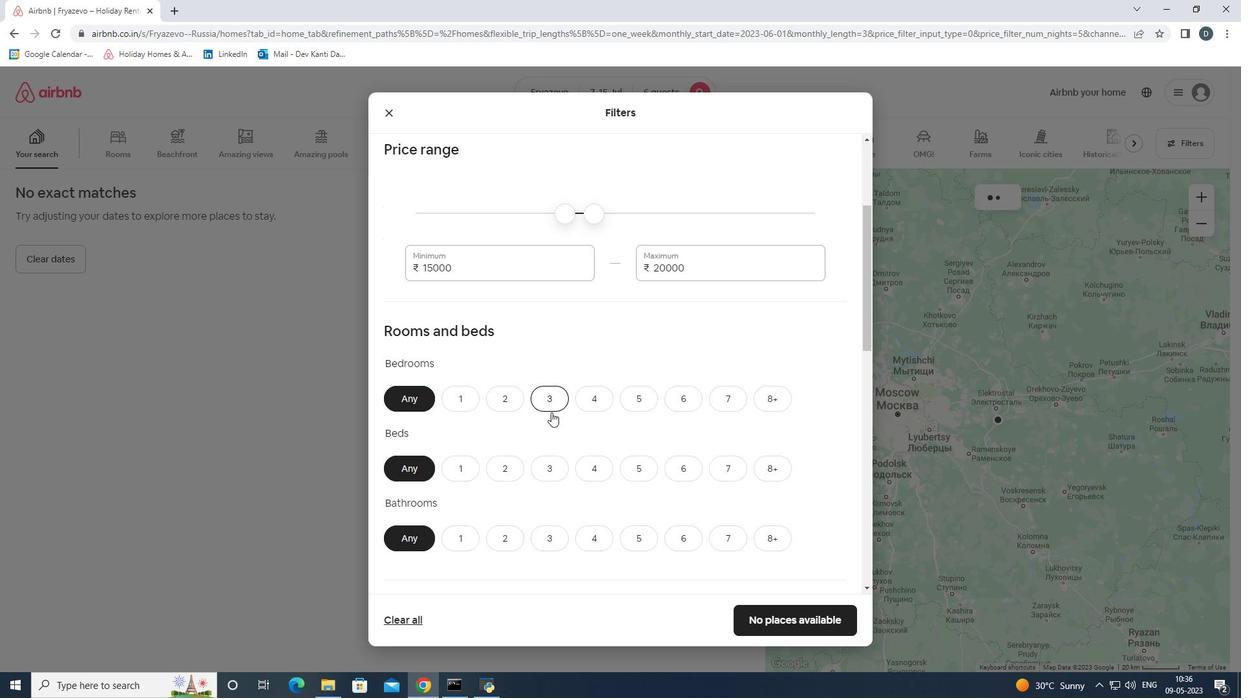 
Action: Mouse pressed left at (556, 472)
Screenshot: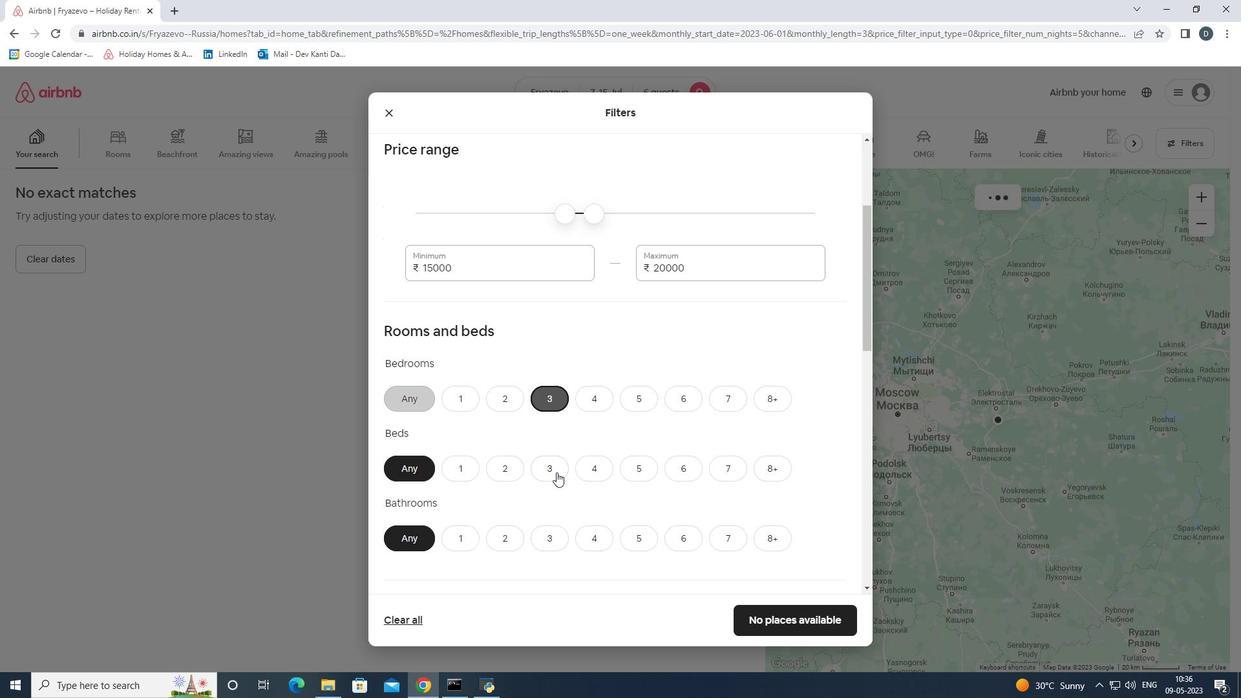 
Action: Mouse moved to (555, 538)
Screenshot: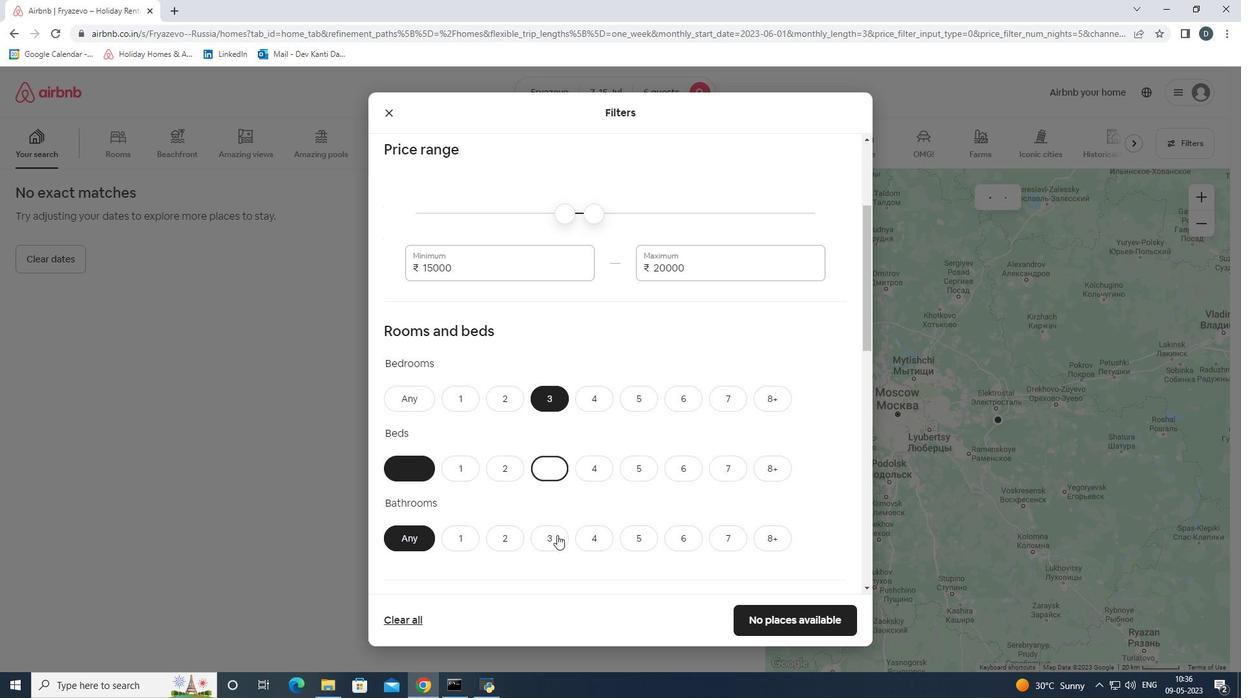 
Action: Mouse pressed left at (555, 538)
Screenshot: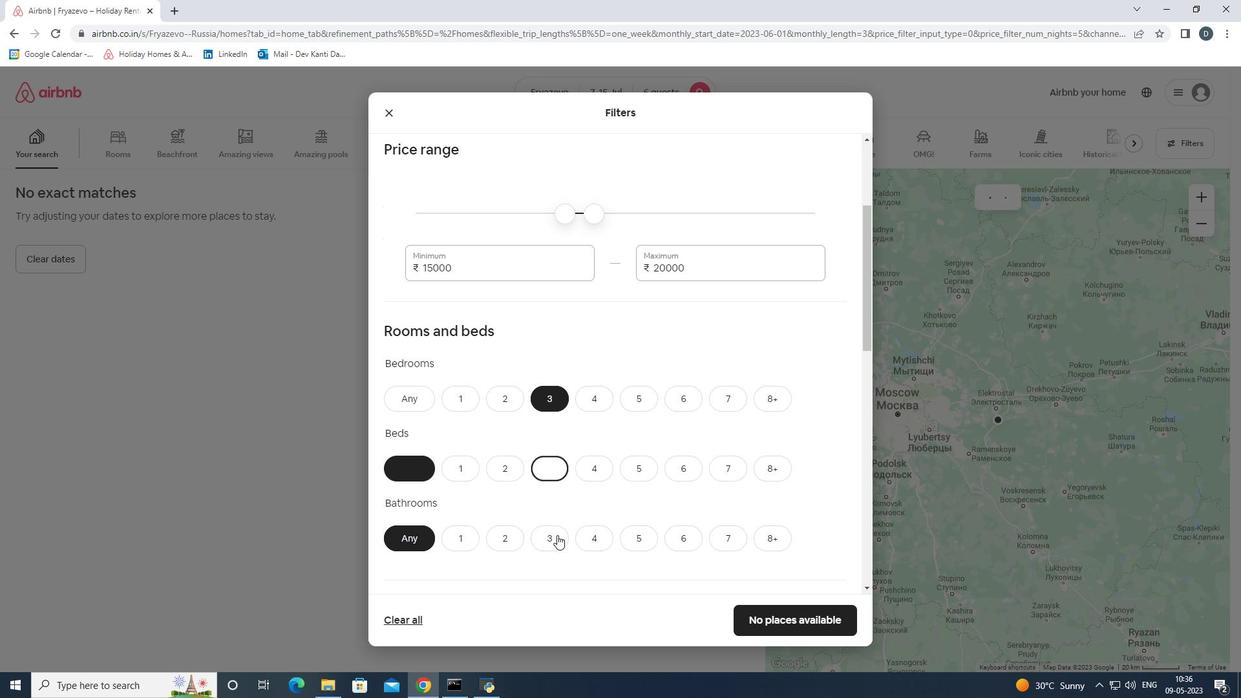 
Action: Mouse moved to (642, 468)
Screenshot: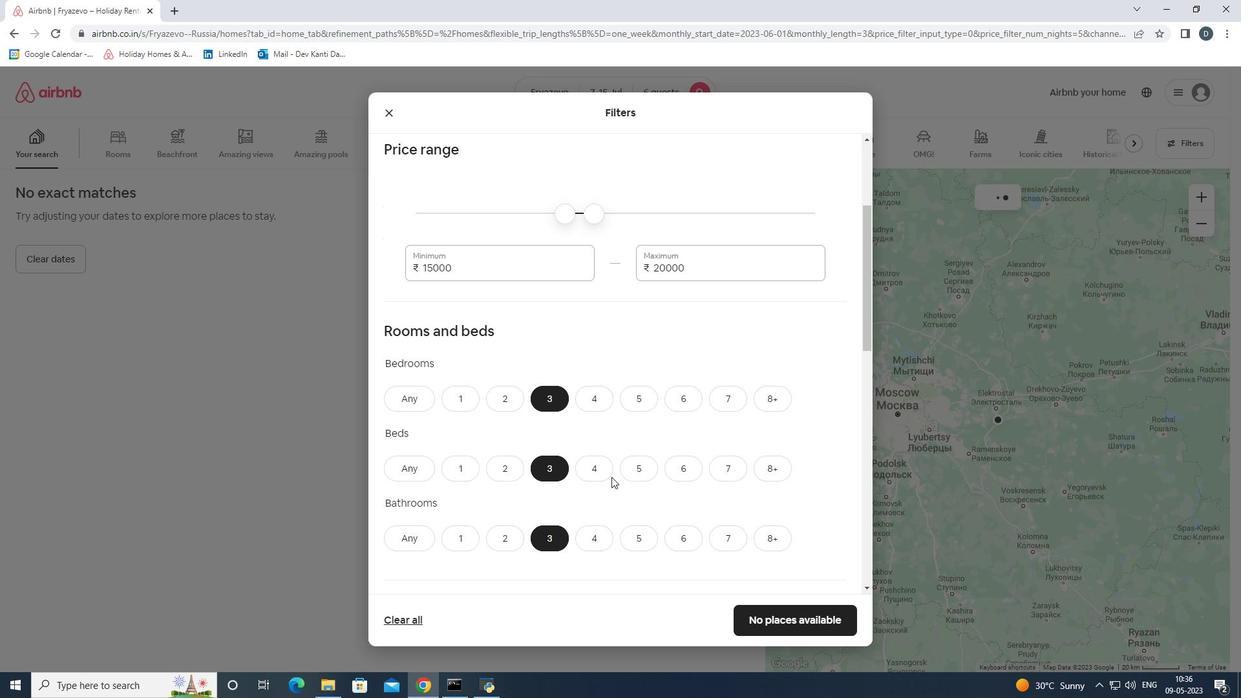 
Action: Mouse scrolled (642, 467) with delta (0, 0)
Screenshot: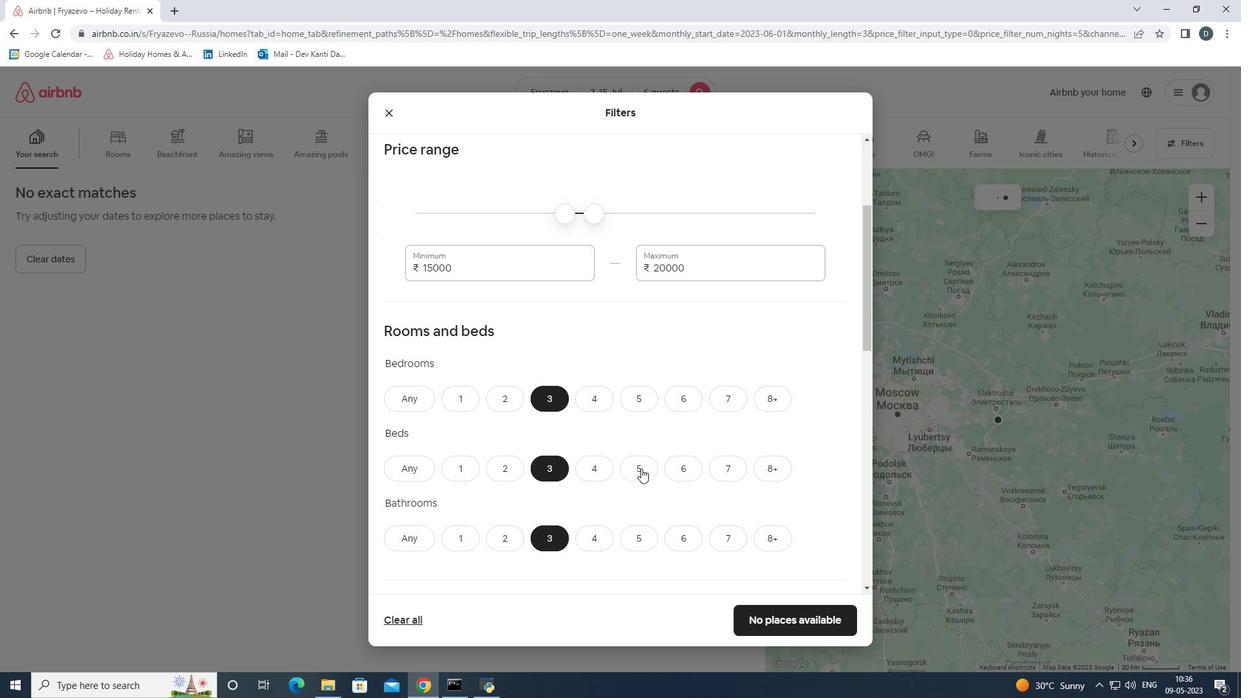 
Action: Mouse scrolled (642, 467) with delta (0, 0)
Screenshot: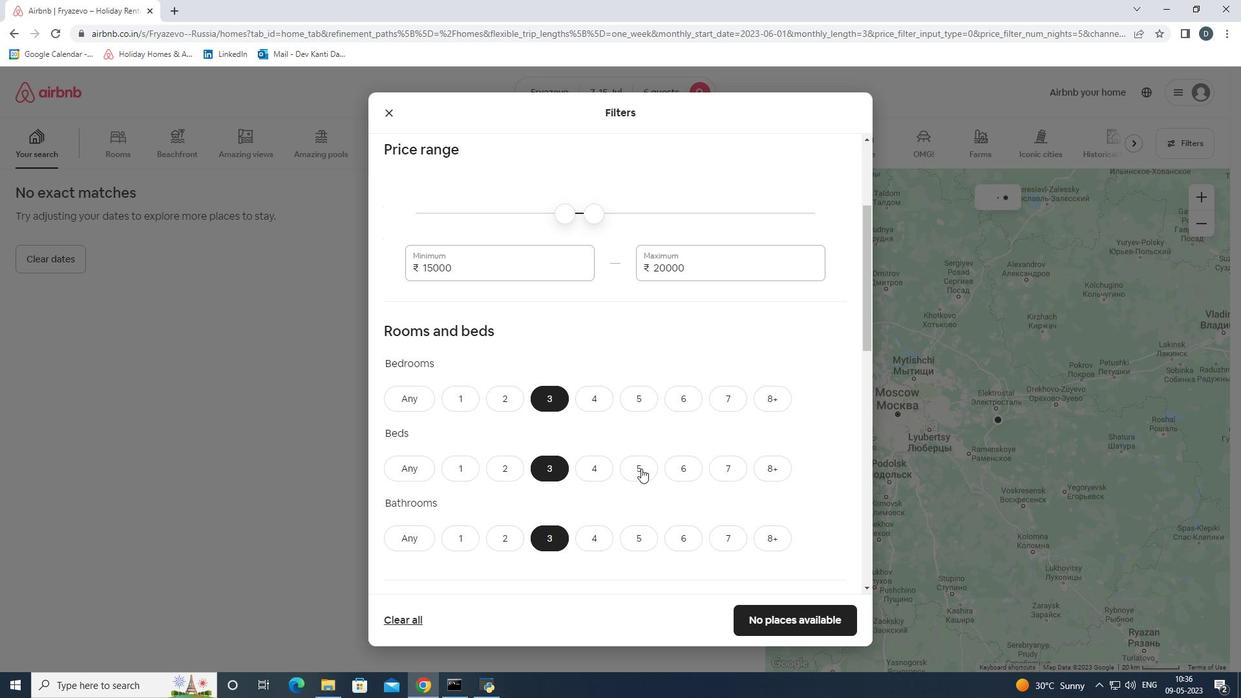 
Action: Mouse scrolled (642, 467) with delta (0, 0)
Screenshot: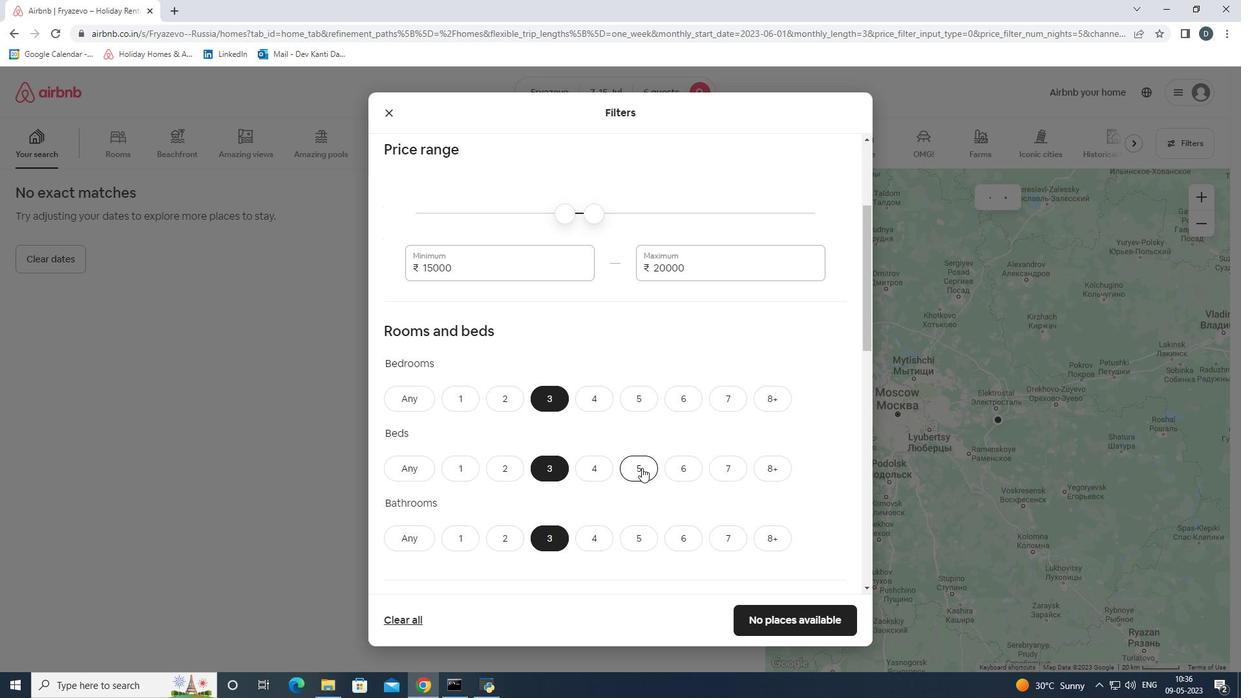 
Action: Mouse scrolled (642, 467) with delta (0, 0)
Screenshot: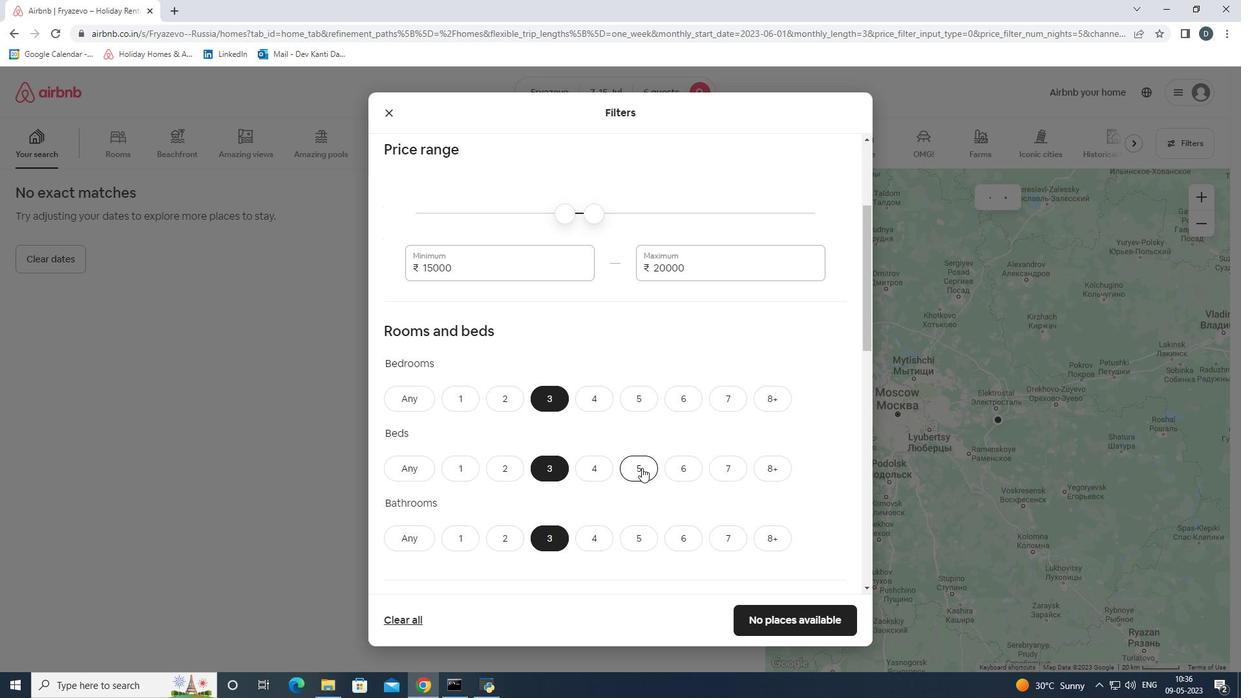 
Action: Mouse moved to (660, 438)
Screenshot: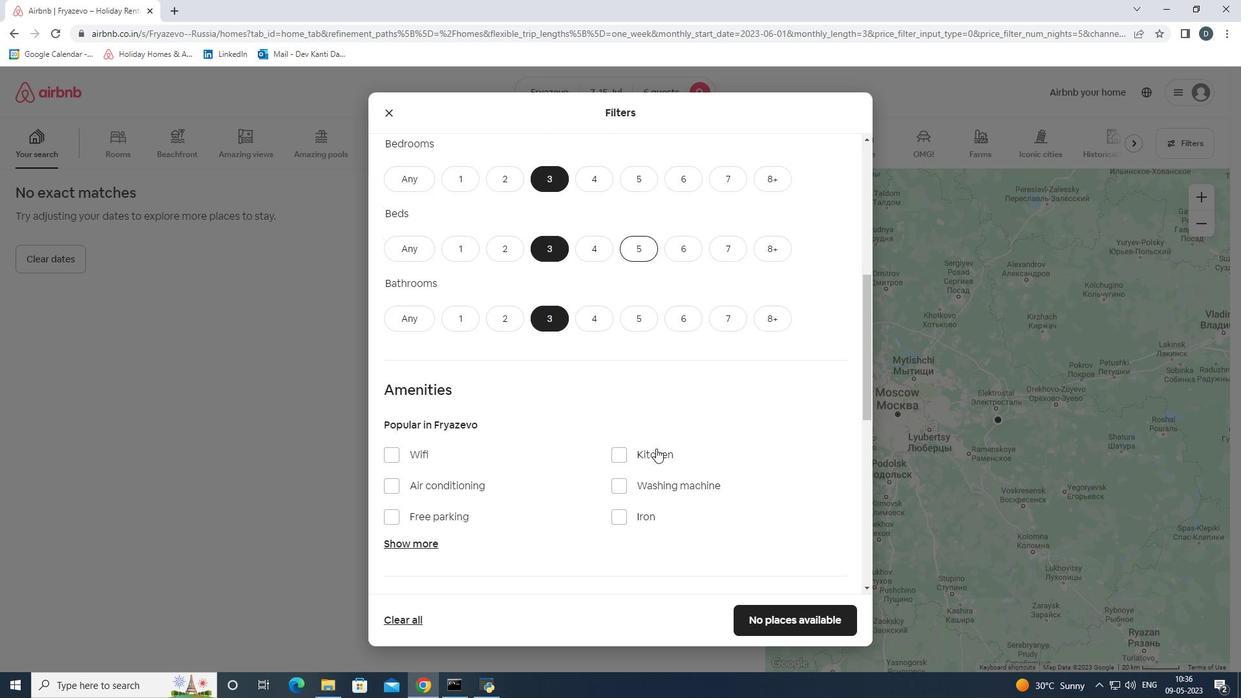 
Action: Mouse scrolled (660, 437) with delta (0, 0)
Screenshot: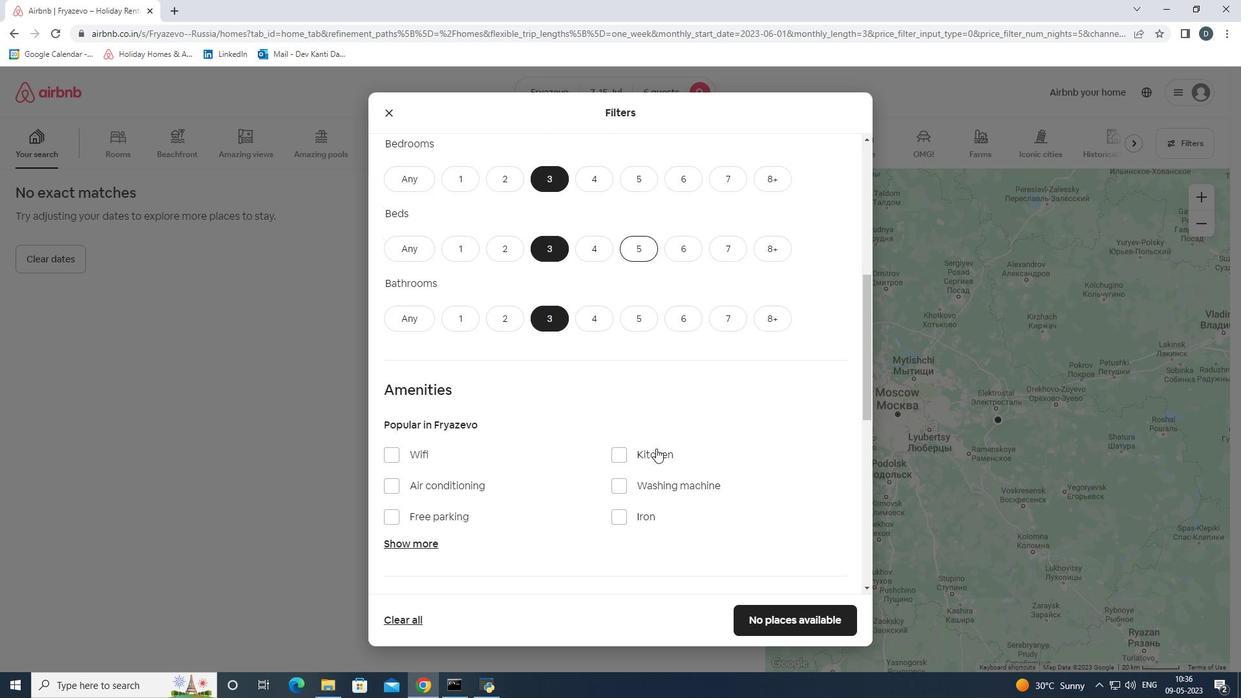 
Action: Mouse scrolled (660, 437) with delta (0, 0)
Screenshot: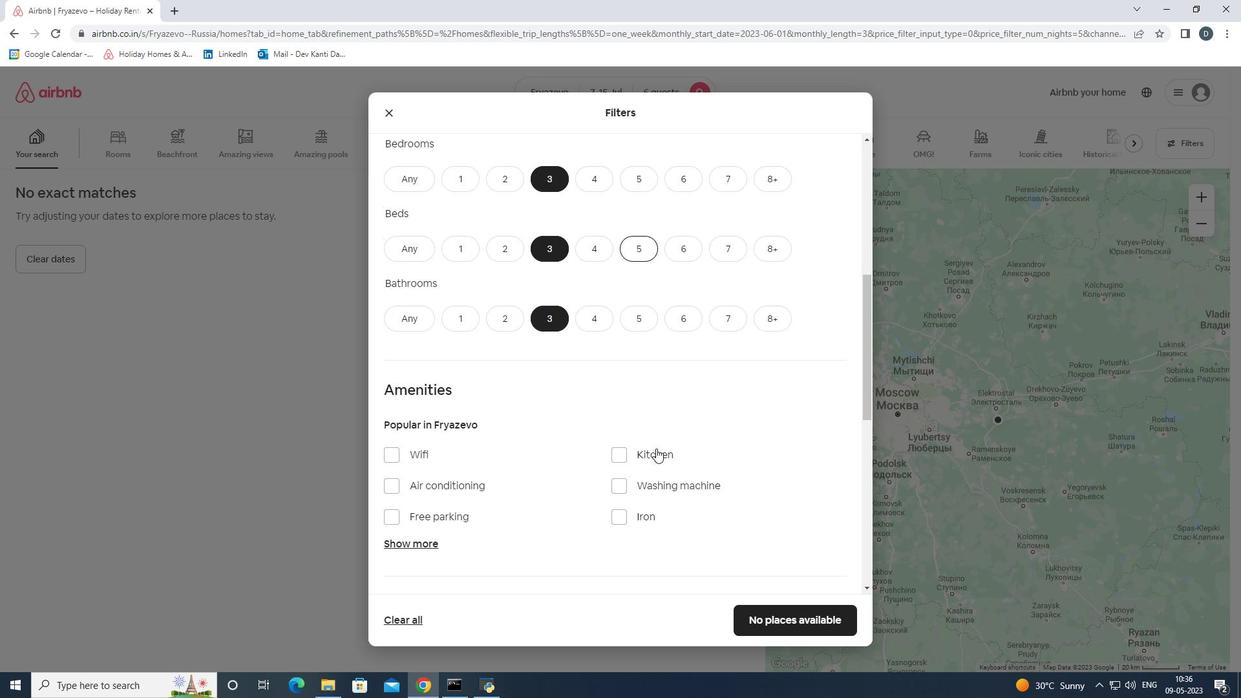 
Action: Mouse moved to (819, 519)
Screenshot: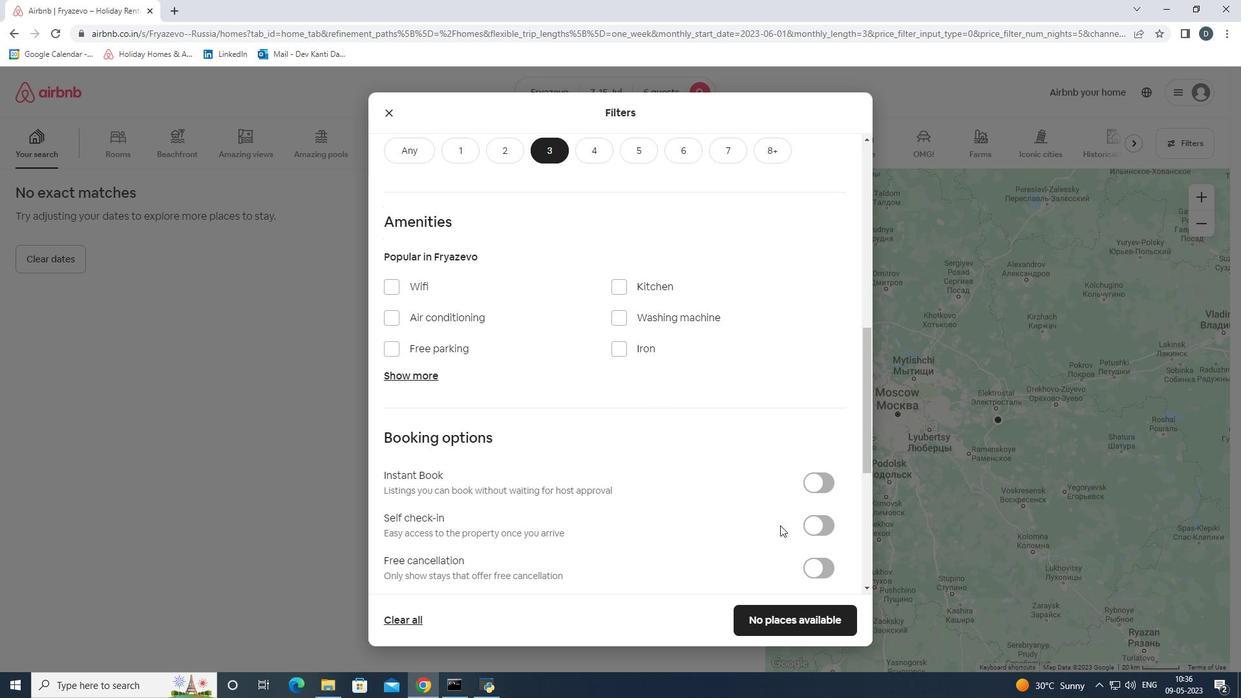 
Action: Mouse pressed left at (819, 519)
Screenshot: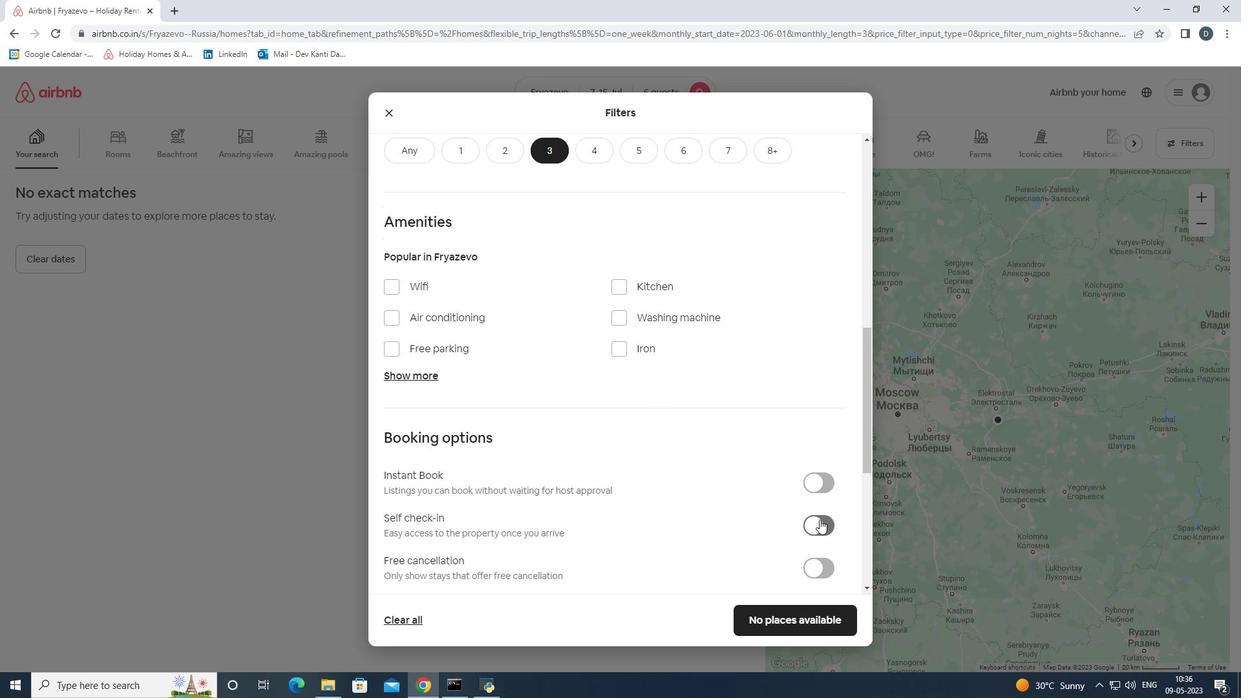 
Action: Mouse moved to (724, 439)
Screenshot: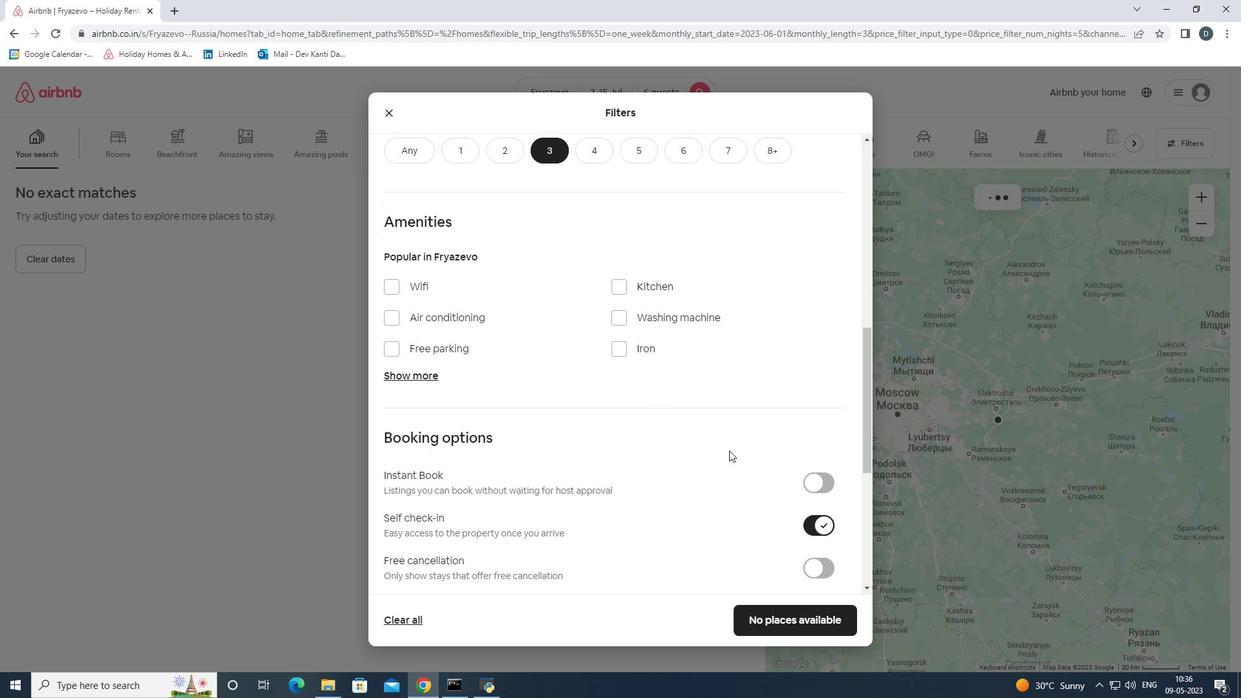 
Action: Mouse scrolled (724, 438) with delta (0, 0)
Screenshot: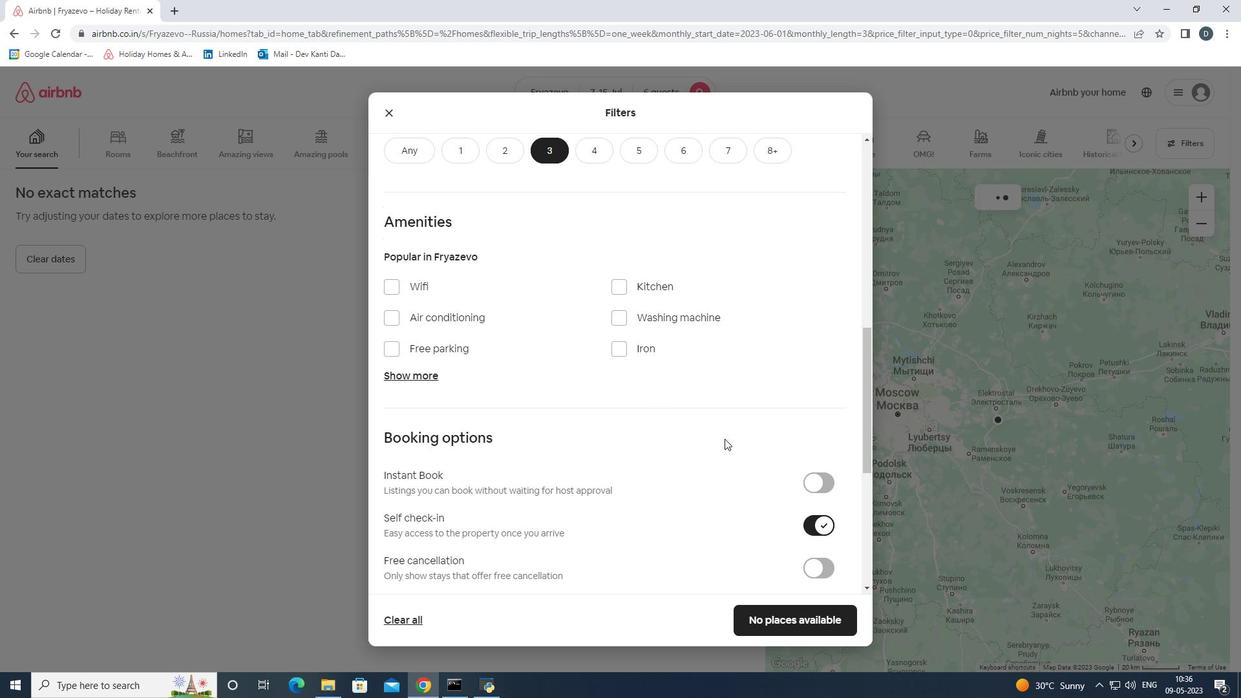 
Action: Mouse scrolled (724, 438) with delta (0, 0)
Screenshot: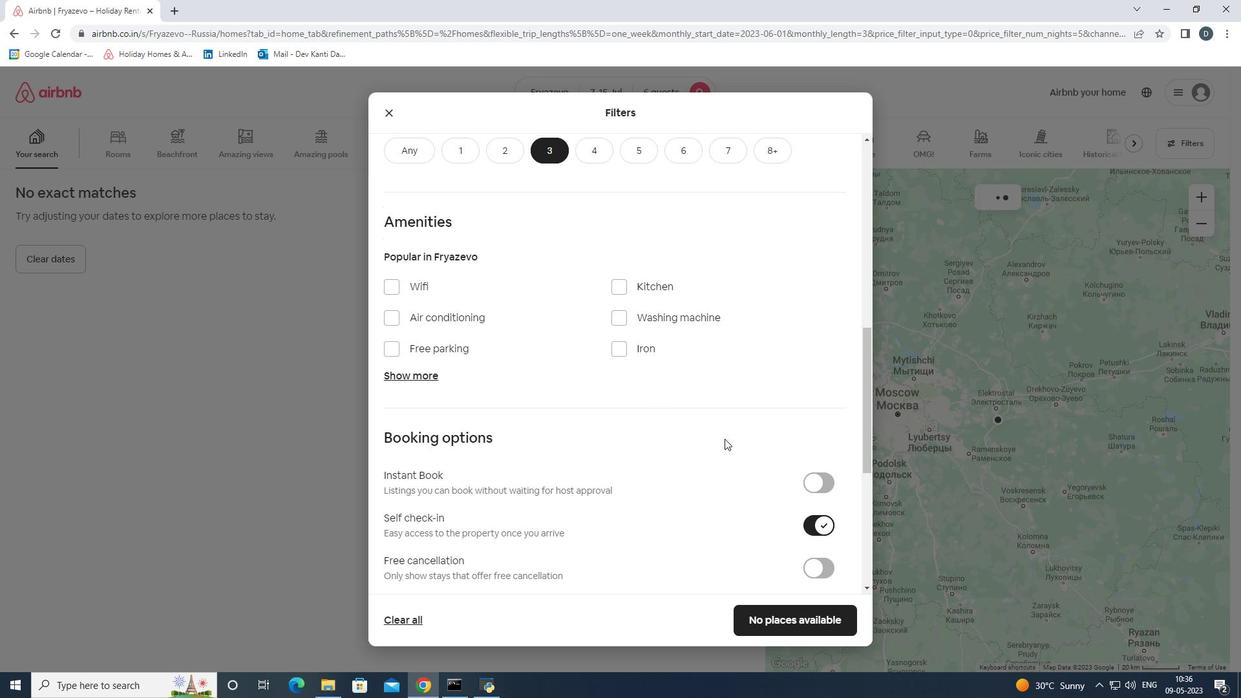 
Action: Mouse scrolled (724, 438) with delta (0, 0)
Screenshot: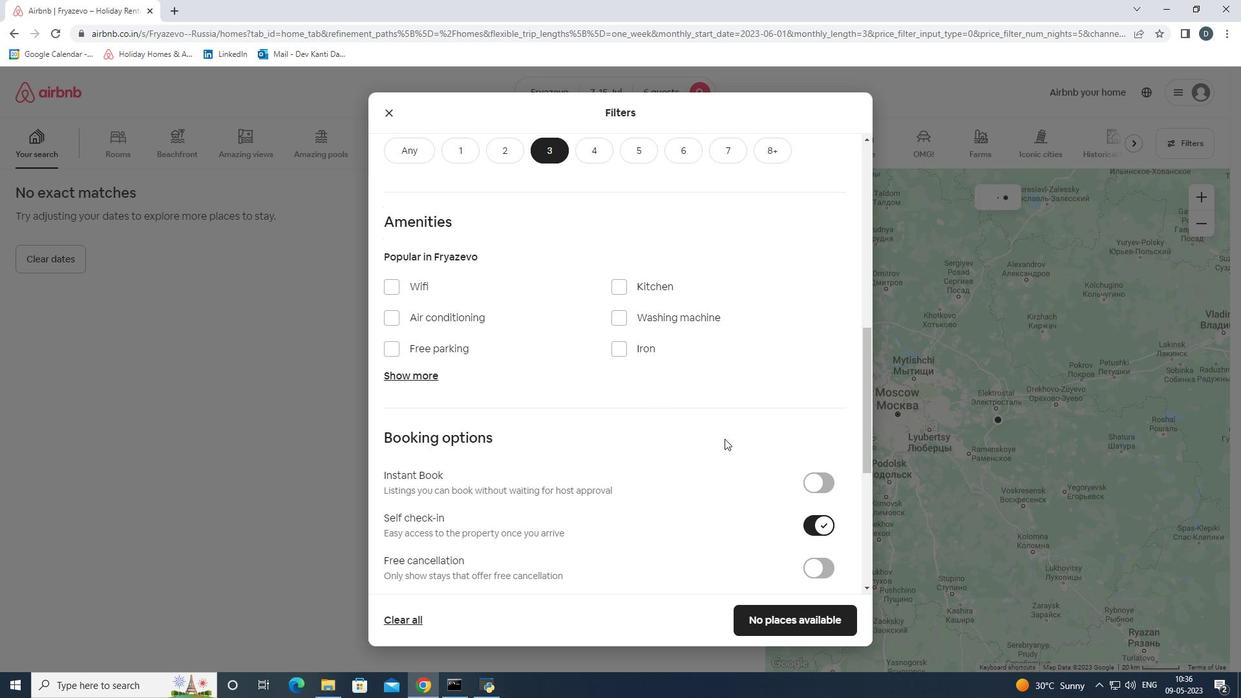 
Action: Mouse scrolled (724, 438) with delta (0, 0)
Screenshot: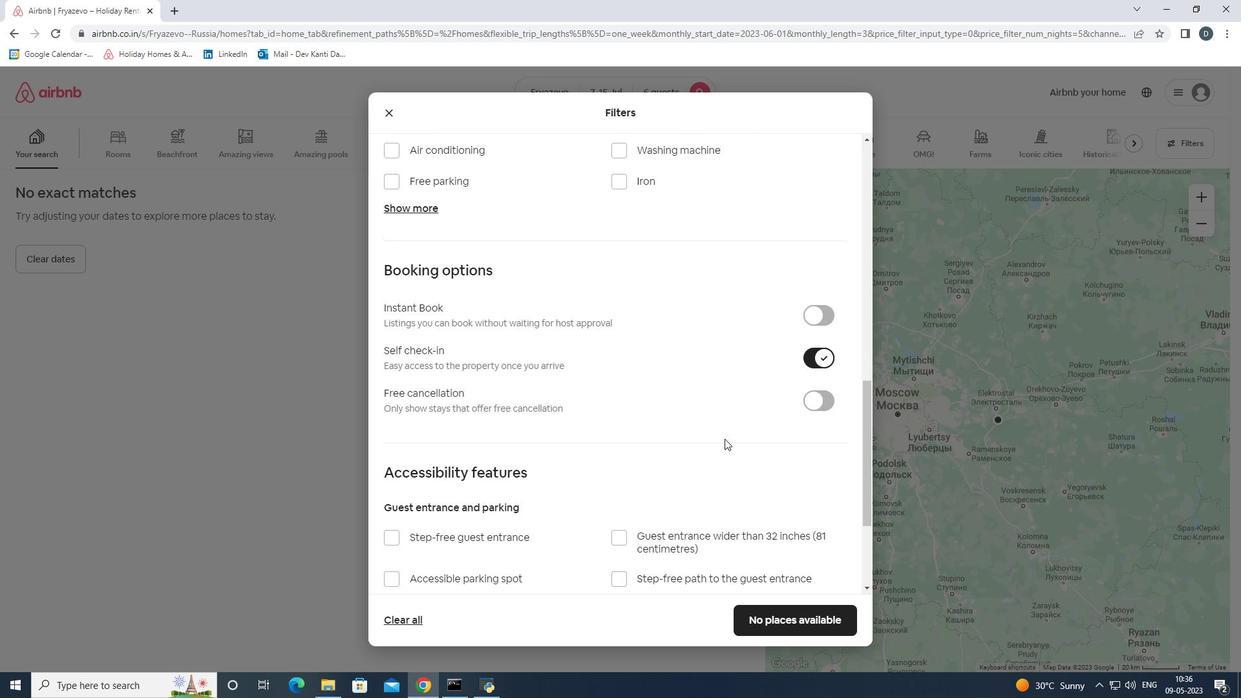 
Action: Mouse scrolled (724, 438) with delta (0, 0)
Screenshot: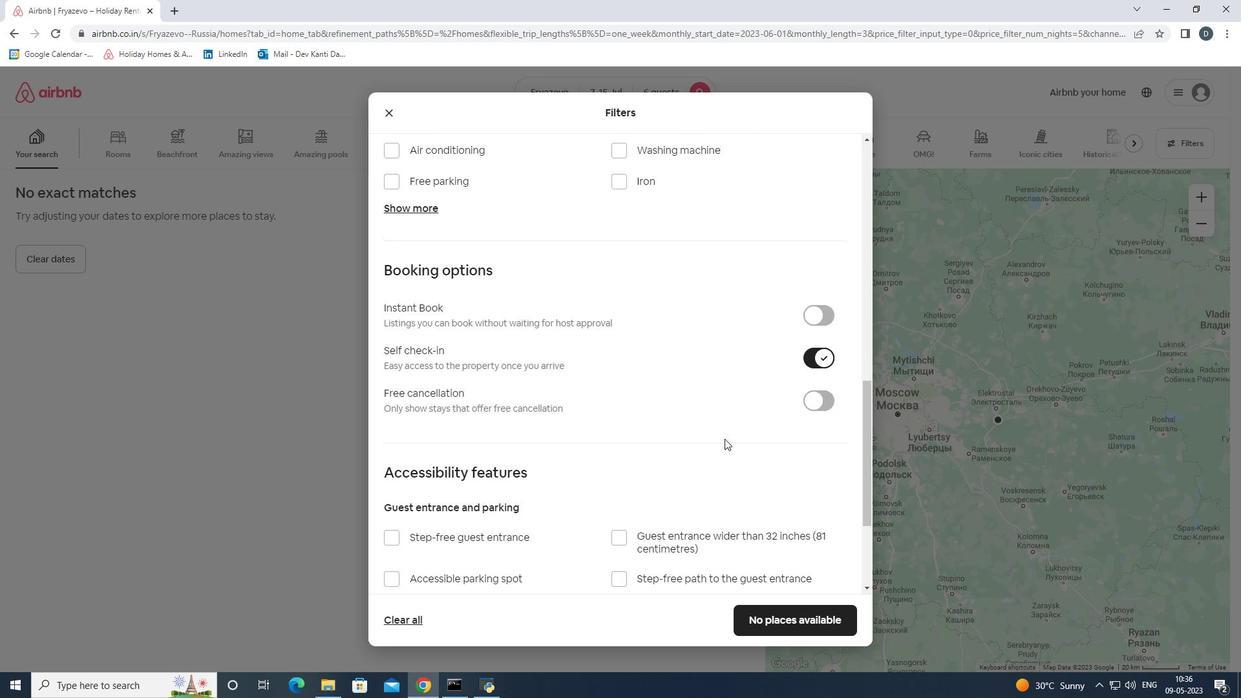 
Action: Mouse scrolled (724, 438) with delta (0, 0)
Screenshot: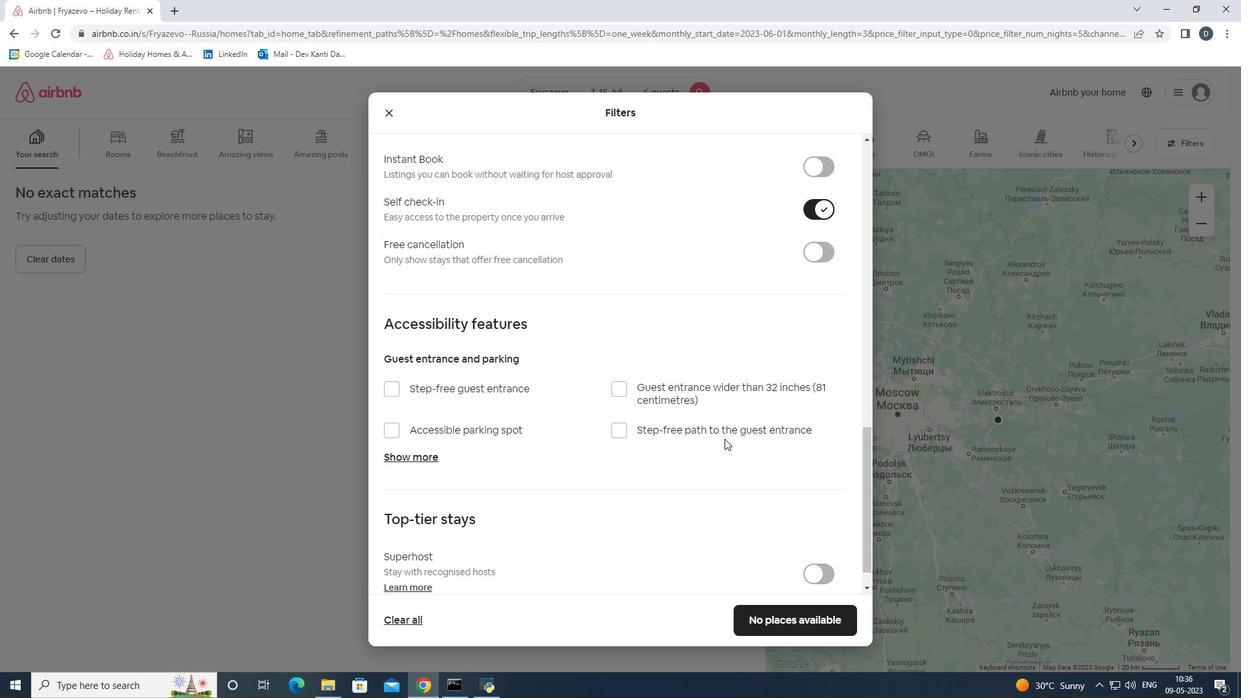
Action: Mouse scrolled (724, 438) with delta (0, 0)
Screenshot: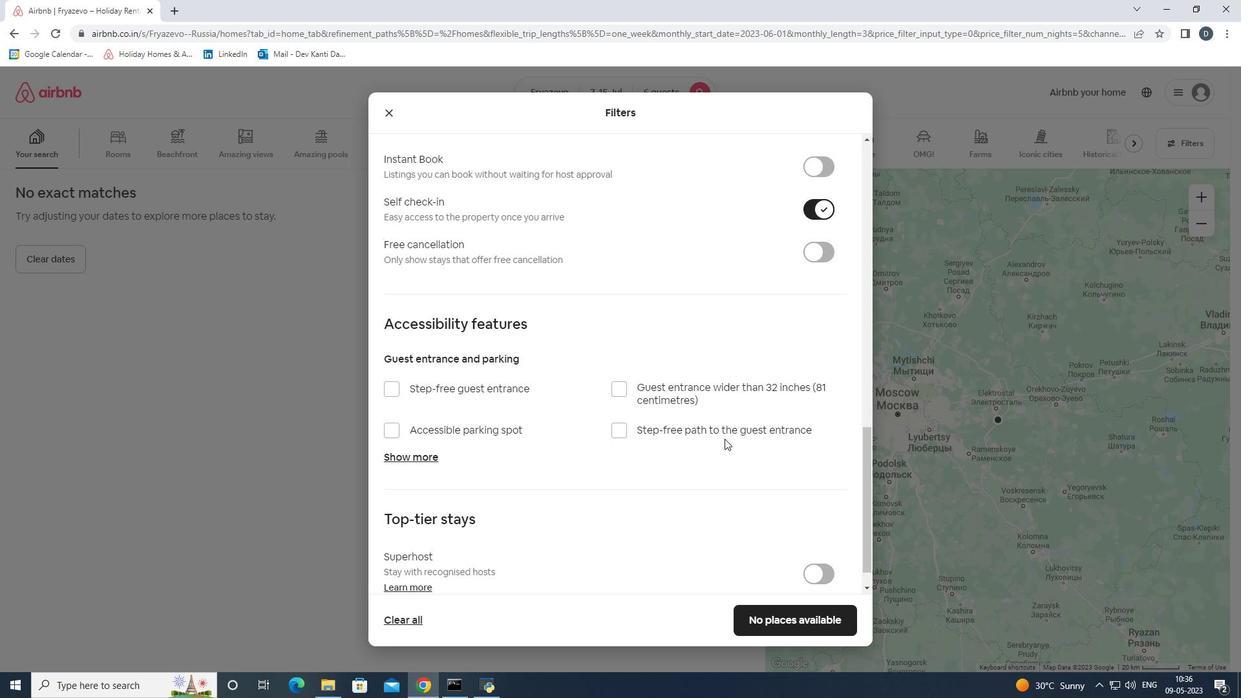
Action: Mouse scrolled (724, 438) with delta (0, 0)
Screenshot: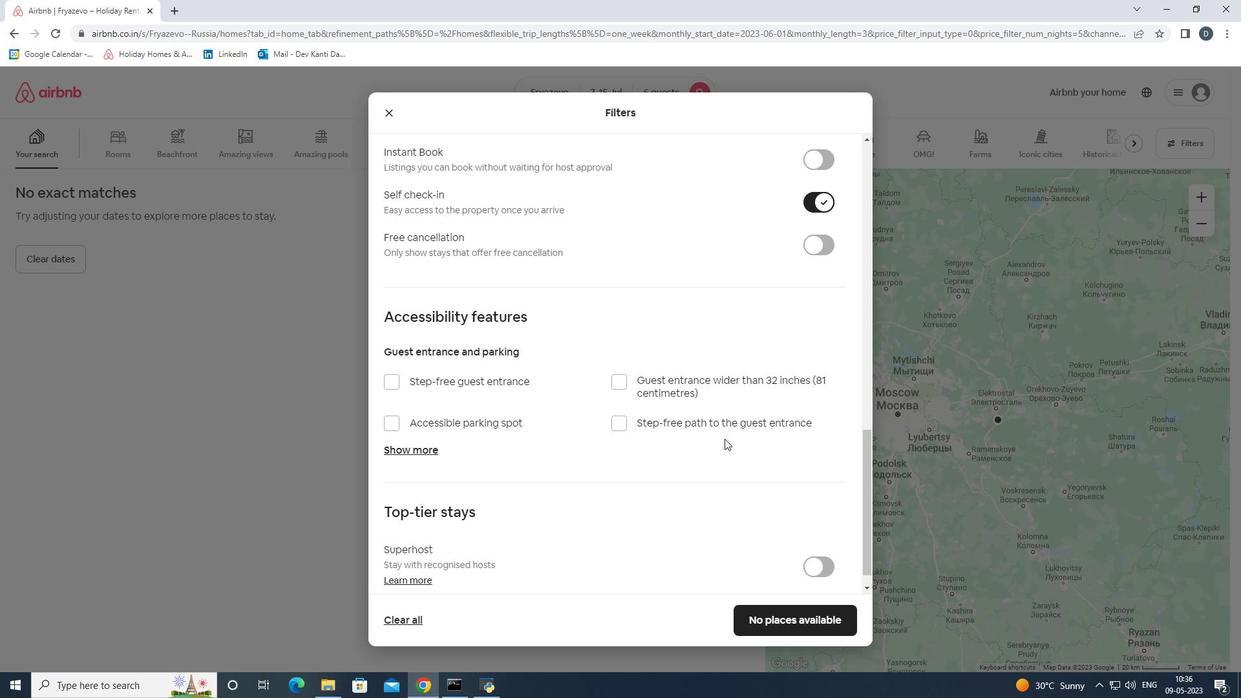 
Action: Mouse moved to (753, 459)
Screenshot: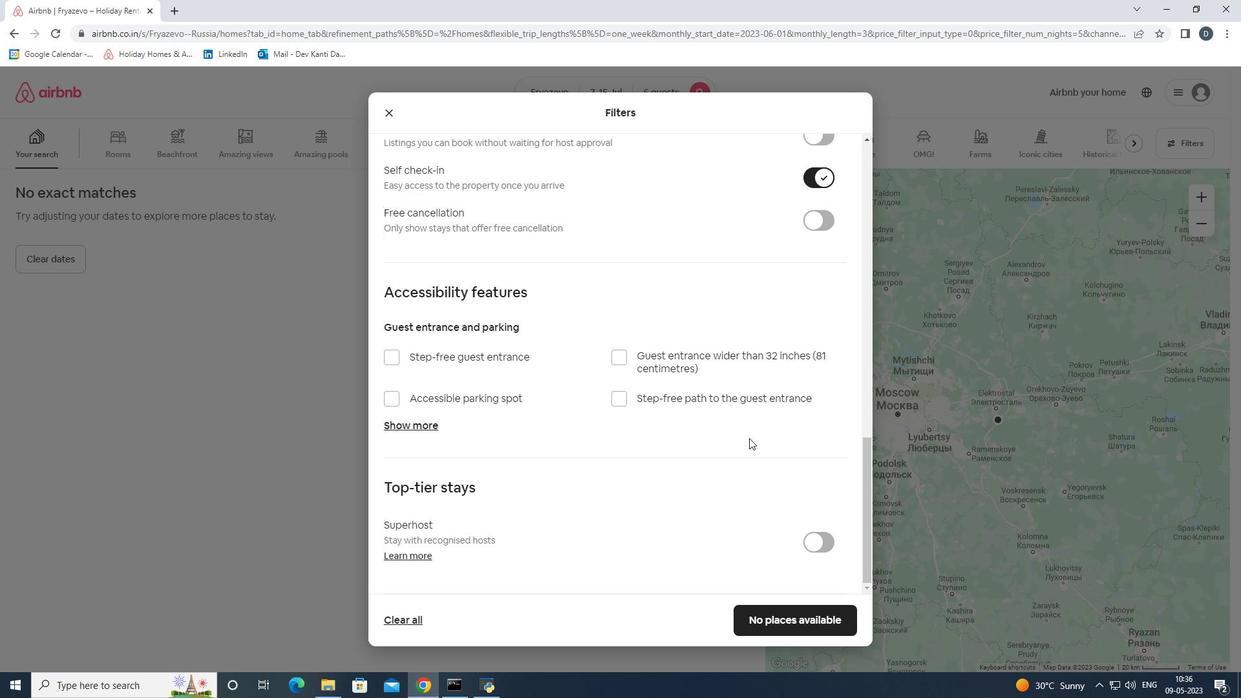 
Action: Mouse scrolled (753, 459) with delta (0, 0)
Screenshot: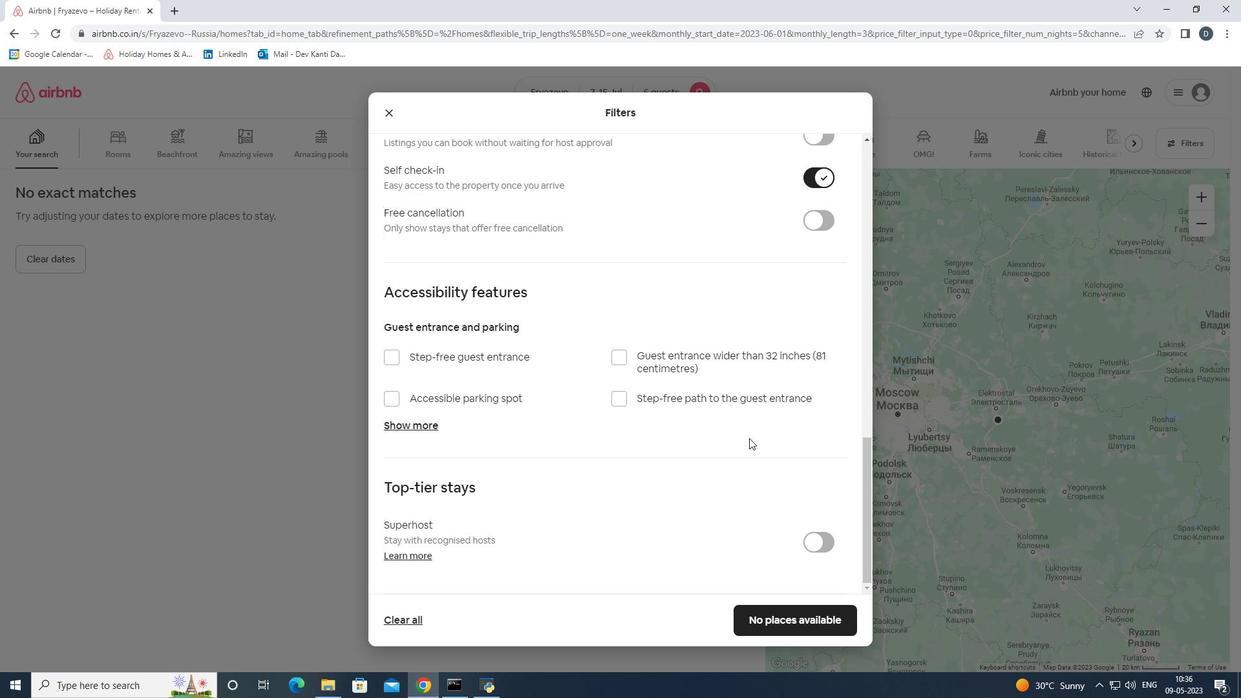 
Action: Mouse moved to (753, 463)
Screenshot: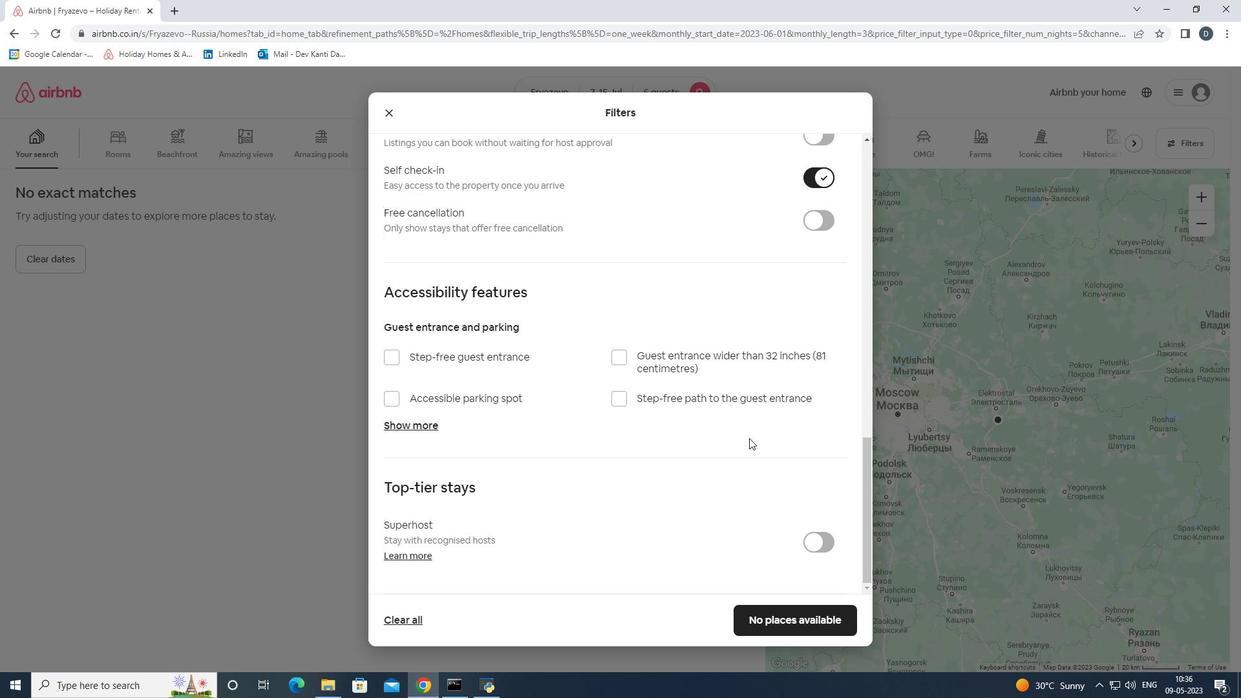 
Action: Mouse scrolled (753, 462) with delta (0, 0)
Screenshot: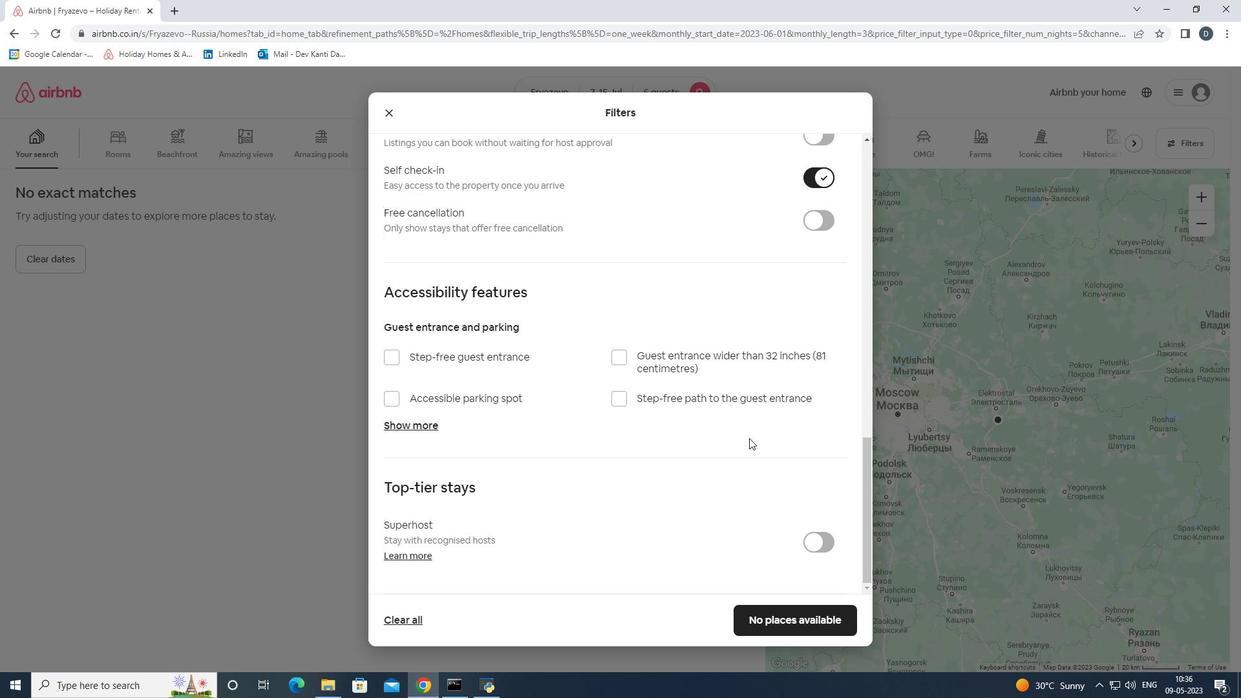 
Action: Mouse moved to (753, 464)
Screenshot: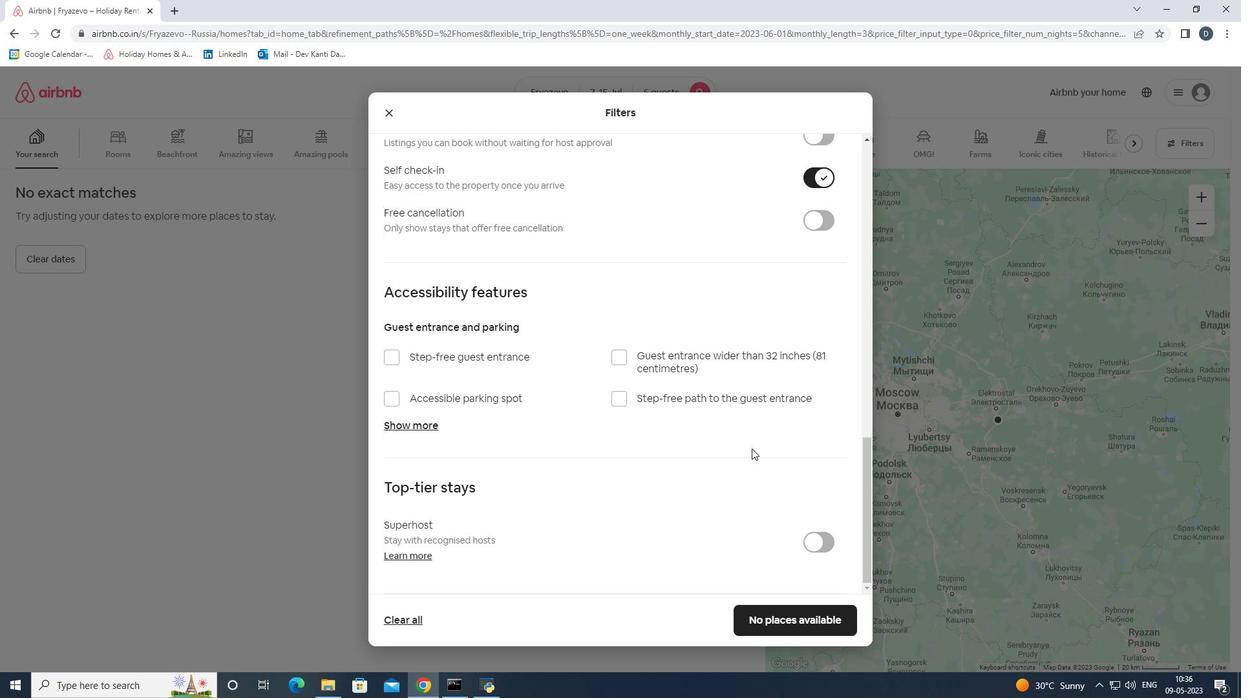 
Action: Mouse scrolled (753, 463) with delta (0, 0)
Screenshot: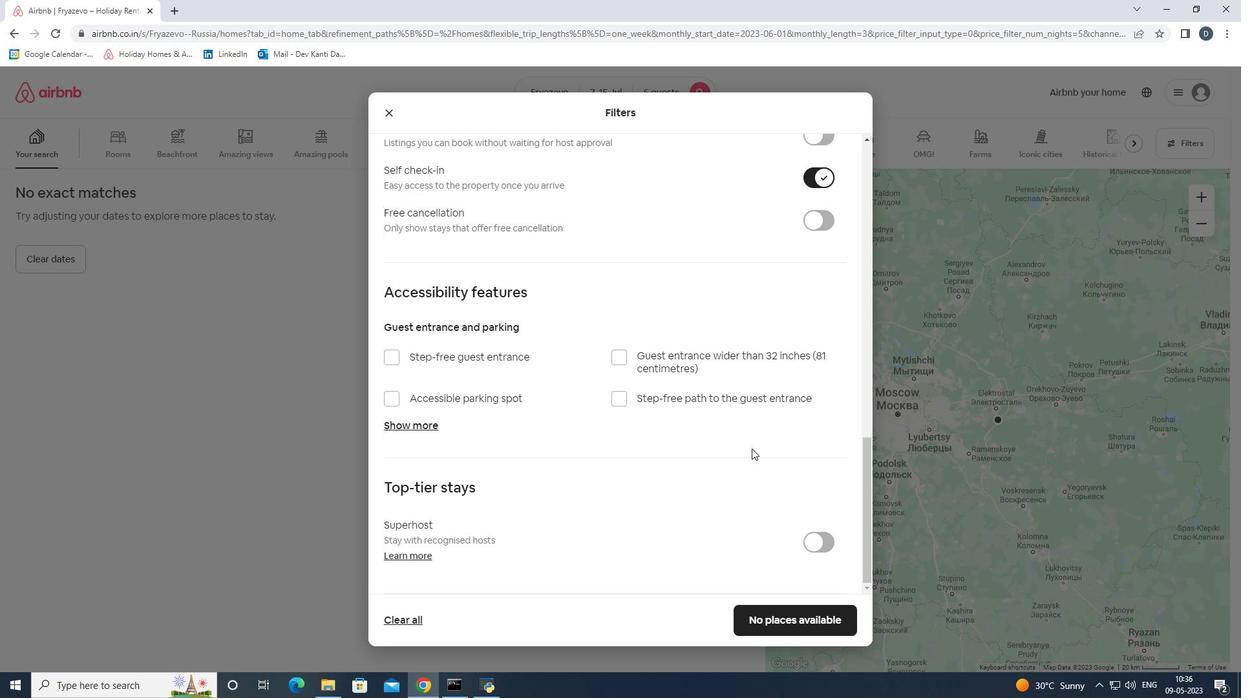 
Action: Mouse moved to (797, 611)
Screenshot: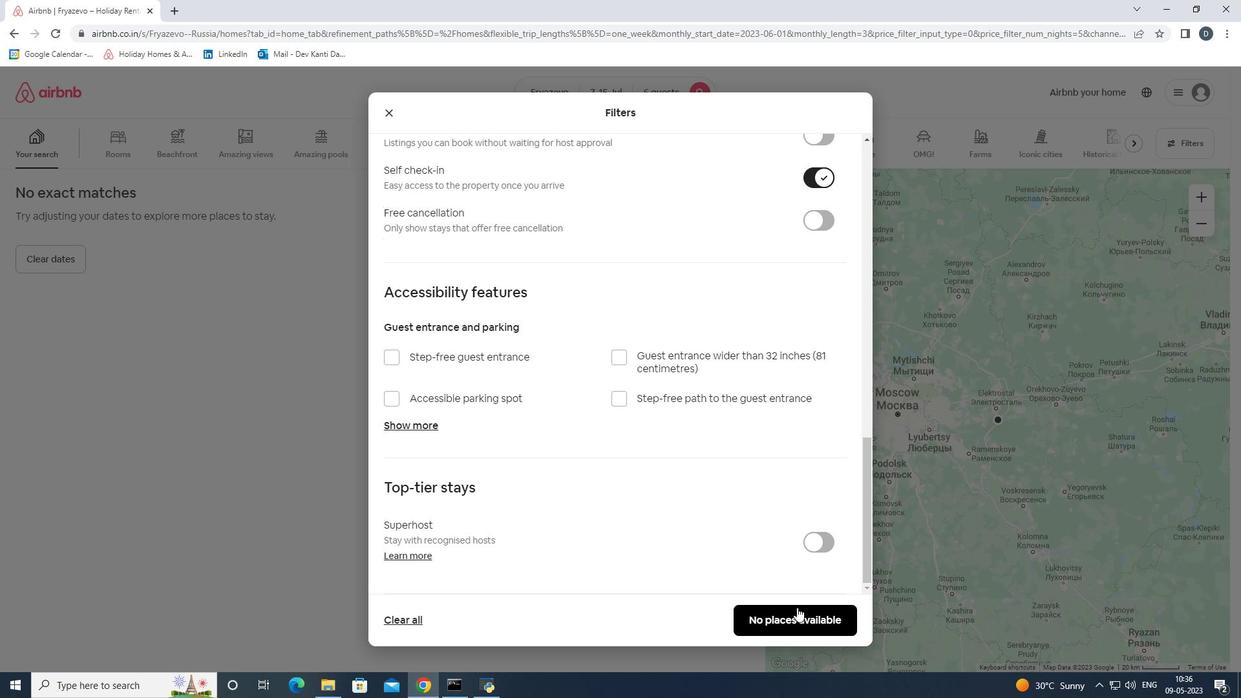 
Action: Mouse pressed left at (797, 611)
Screenshot: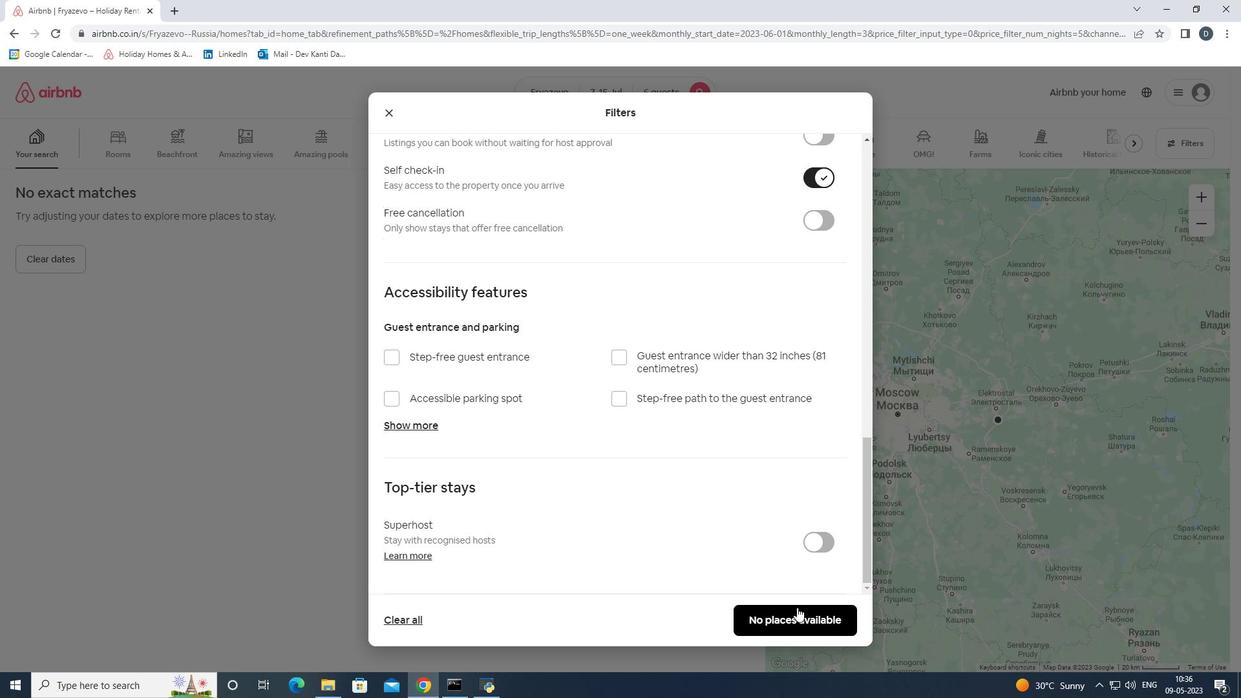 
Action: Mouse moved to (777, 609)
Screenshot: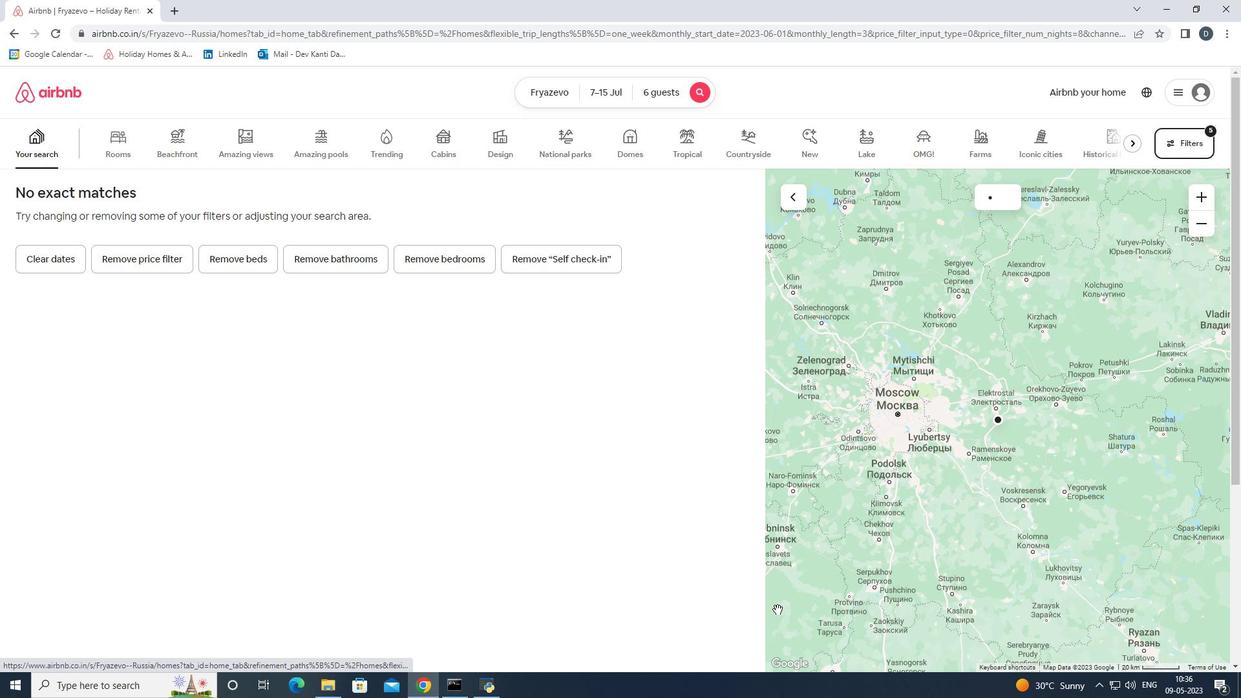 
